 Task: Find a guest house in Cuprija, Serbia, for 3 guests from 6th to 18th September, with 2 bedrooms, 2 bathrooms, priced between ₹6000 and ₹12000, and hosted in English.
Action: Mouse moved to (465, 93)
Screenshot: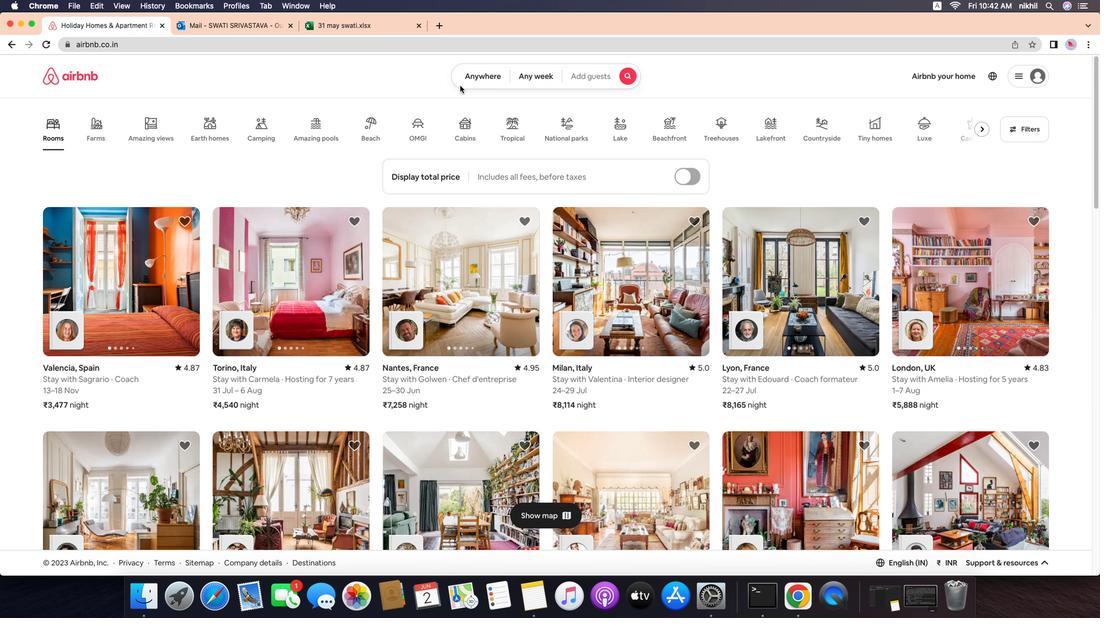 
Action: Mouse pressed left at (465, 93)
Screenshot: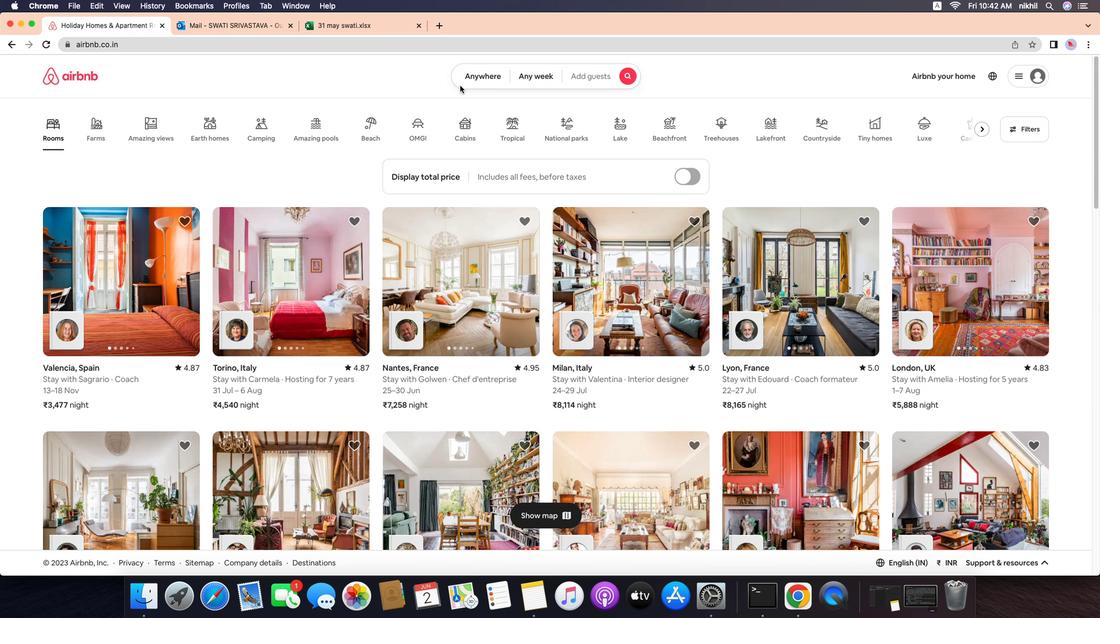 
Action: Mouse moved to (475, 88)
Screenshot: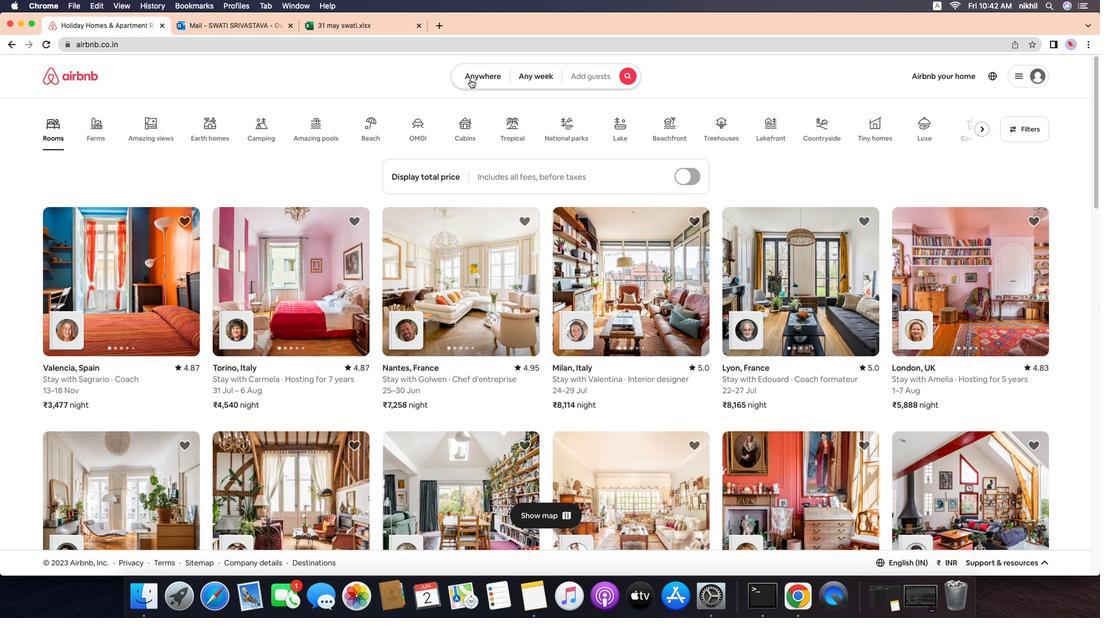 
Action: Mouse pressed left at (475, 88)
Screenshot: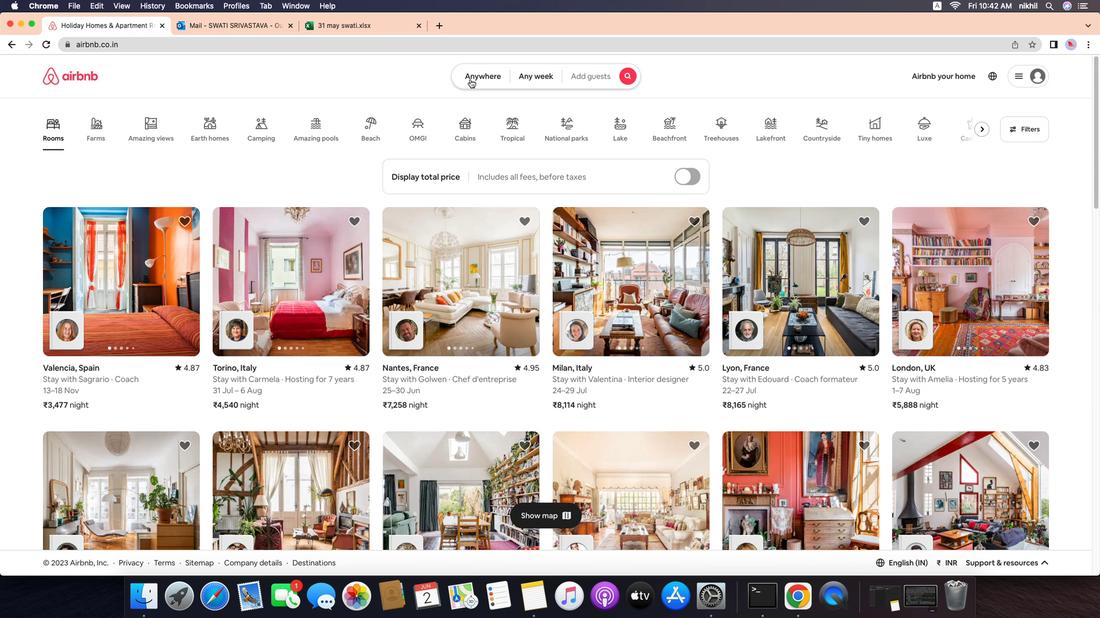 
Action: Mouse moved to (416, 130)
Screenshot: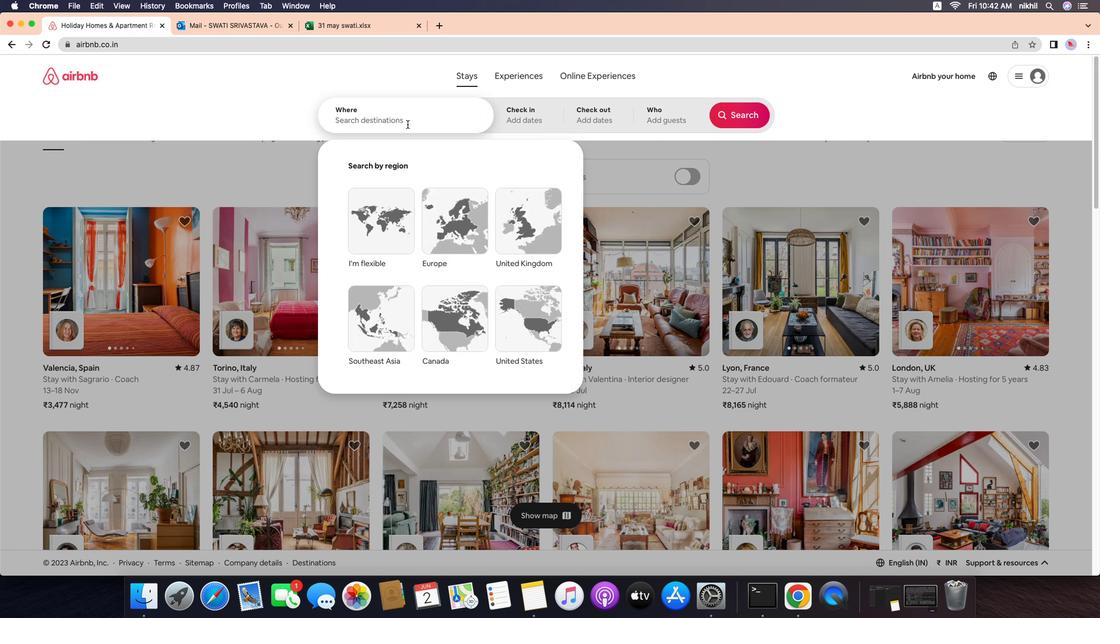 
Action: Mouse pressed left at (416, 130)
Screenshot: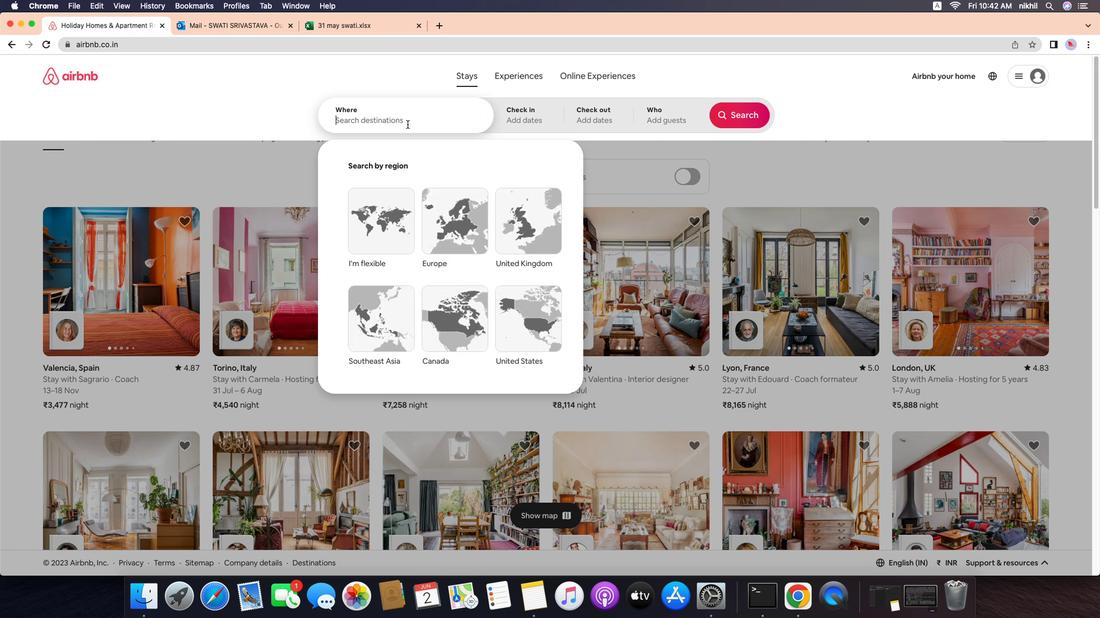 
Action: Mouse moved to (419, 130)
Screenshot: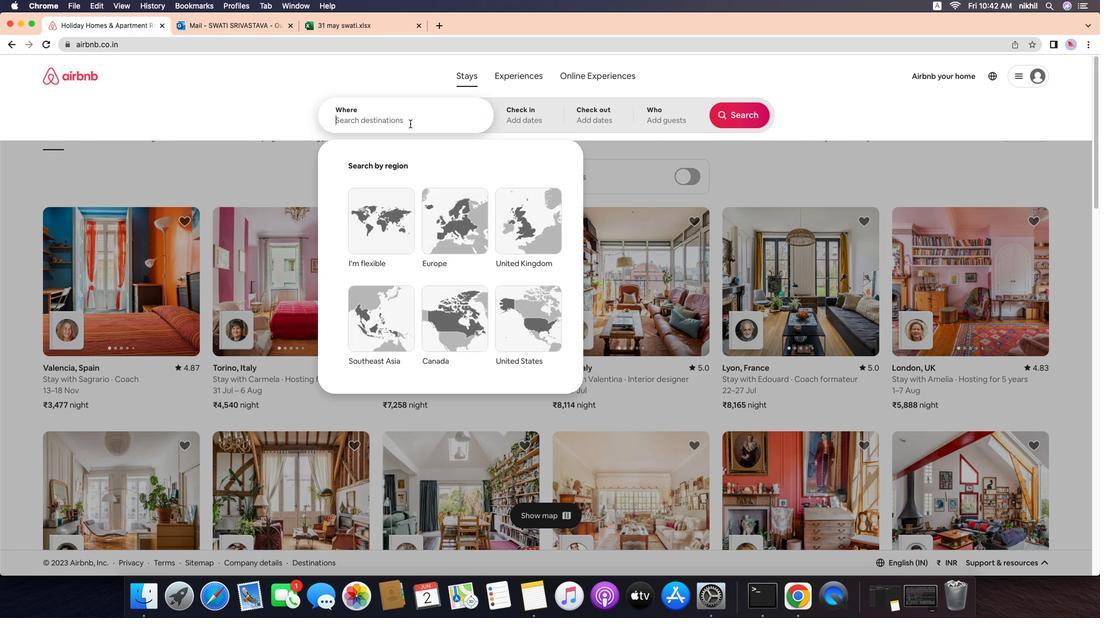 
Action: Key pressed Key.caps_lock'C'Key.caps_lock'u''p''r''i''j''a'','
Screenshot: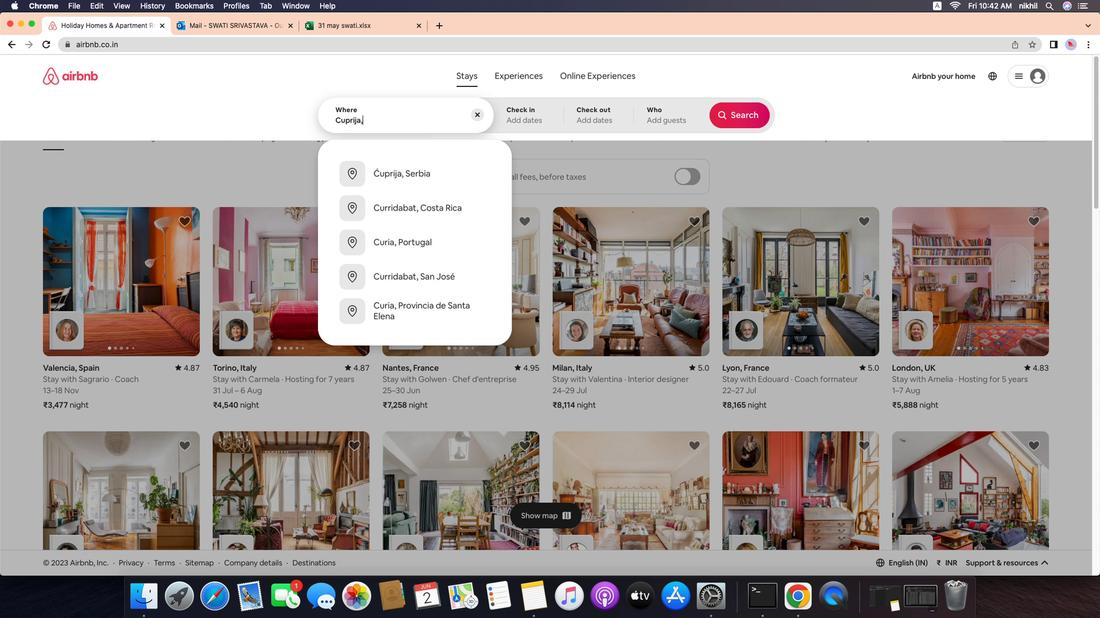 
Action: Mouse moved to (440, 182)
Screenshot: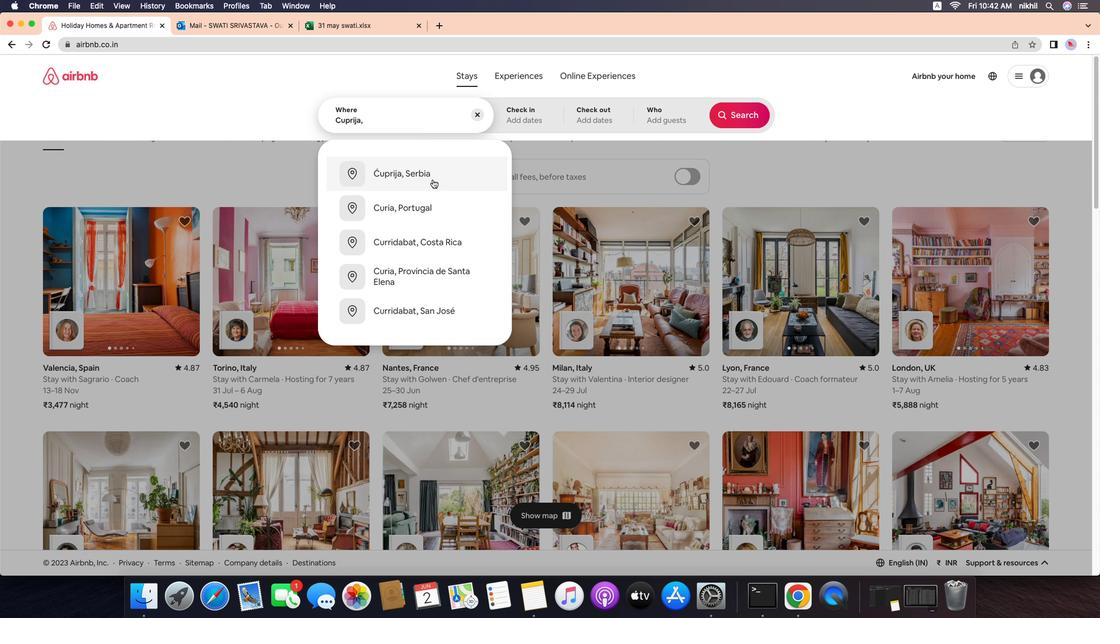 
Action: Mouse pressed left at (440, 182)
Screenshot: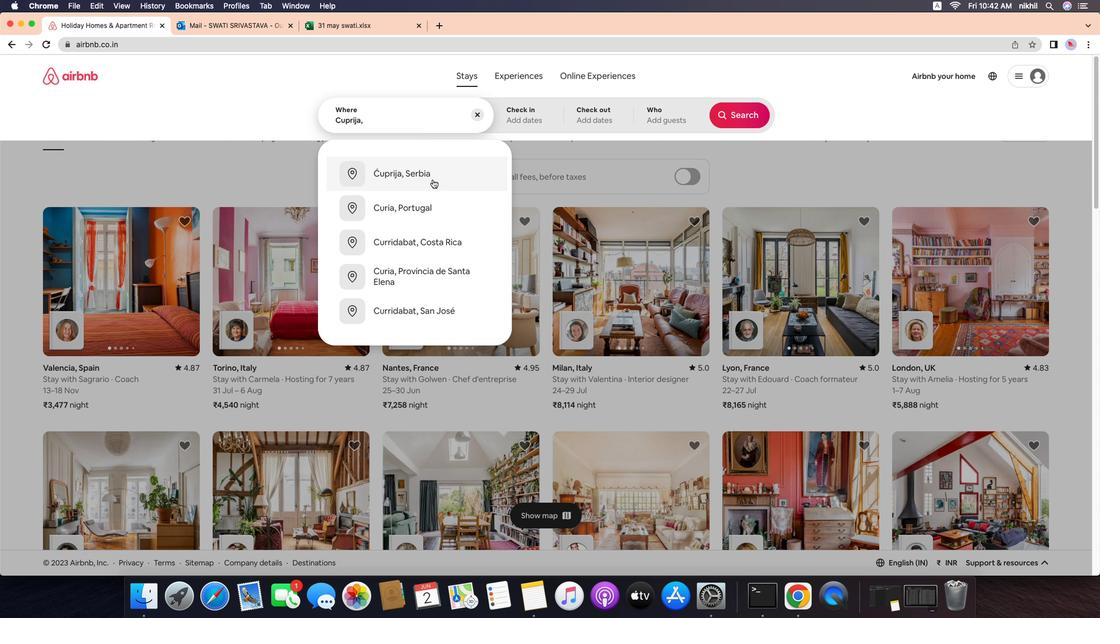
Action: Mouse moved to (724, 206)
Screenshot: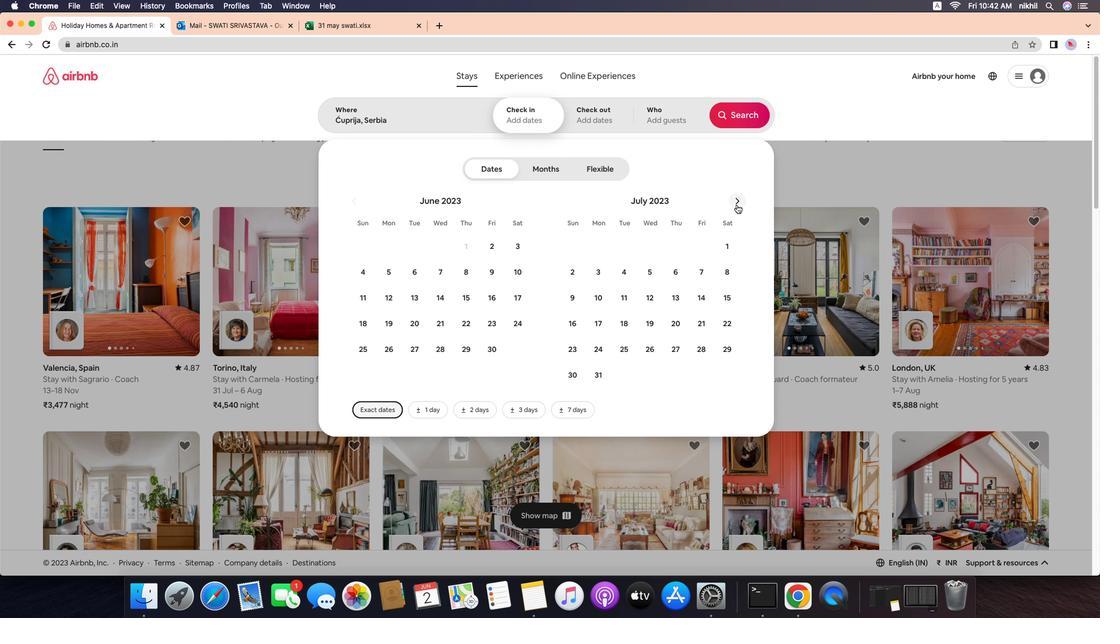 
Action: Mouse pressed left at (724, 206)
Screenshot: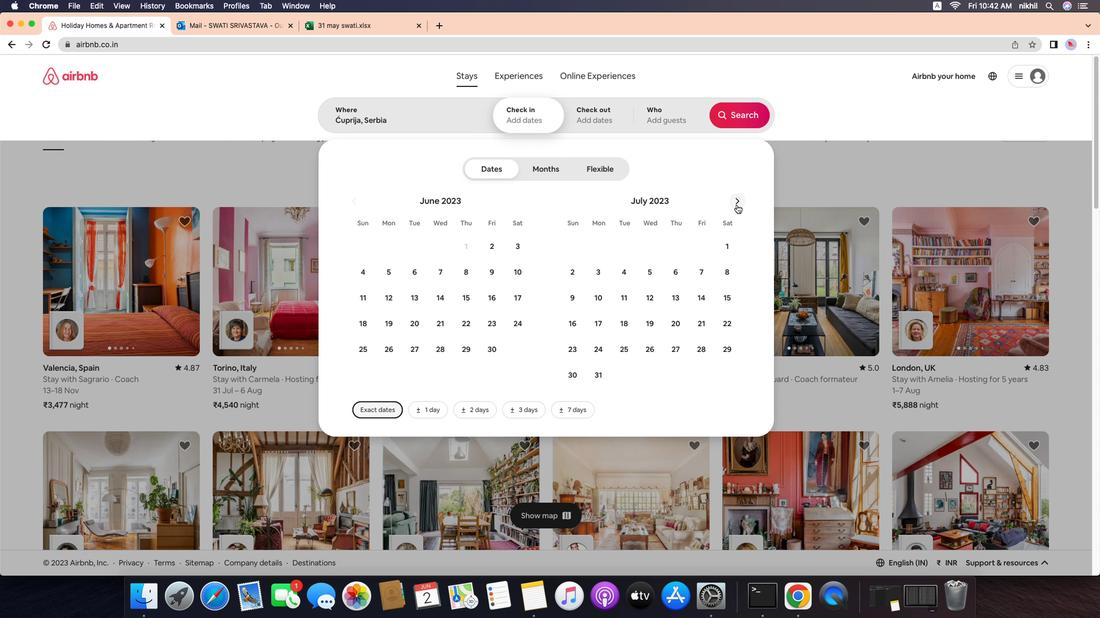 
Action: Mouse pressed left at (724, 206)
Screenshot: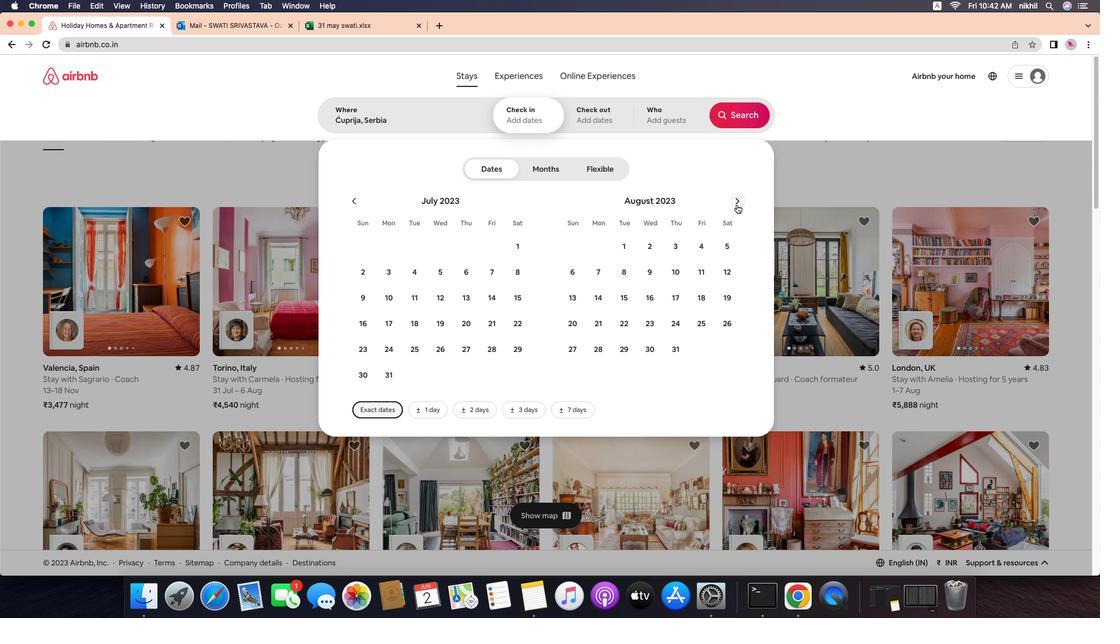 
Action: Mouse moved to (649, 268)
Screenshot: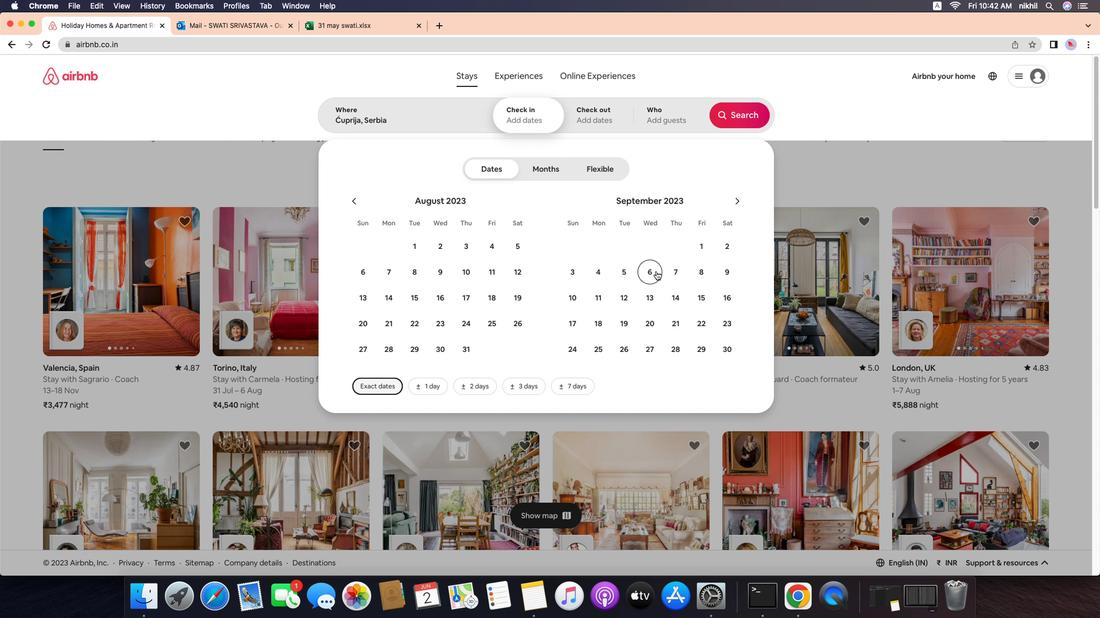 
Action: Mouse pressed left at (649, 268)
Screenshot: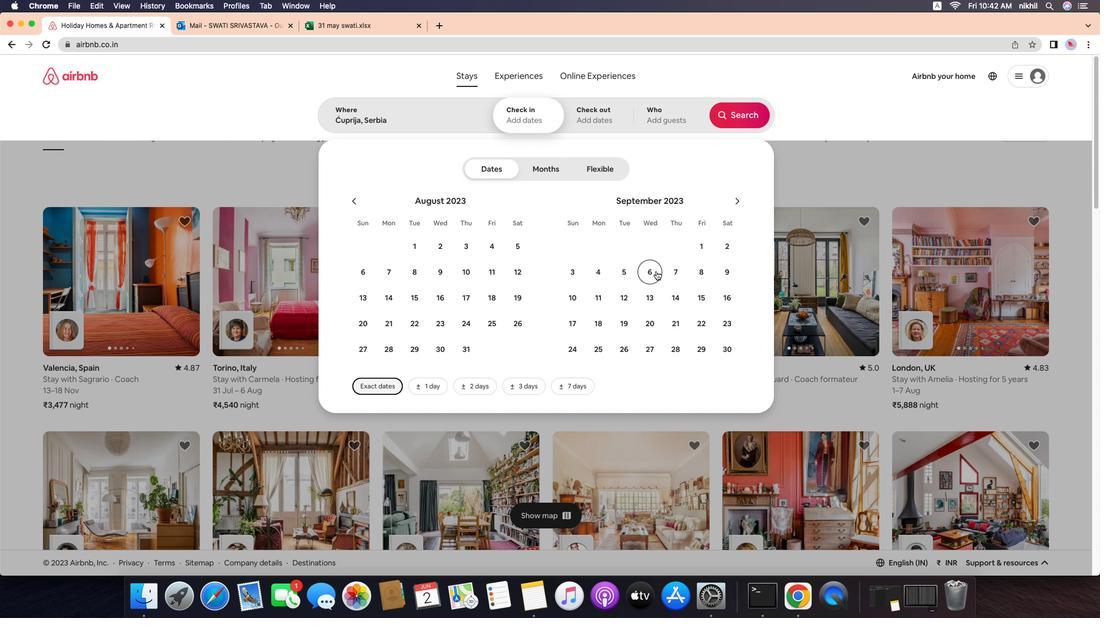 
Action: Mouse moved to (592, 313)
Screenshot: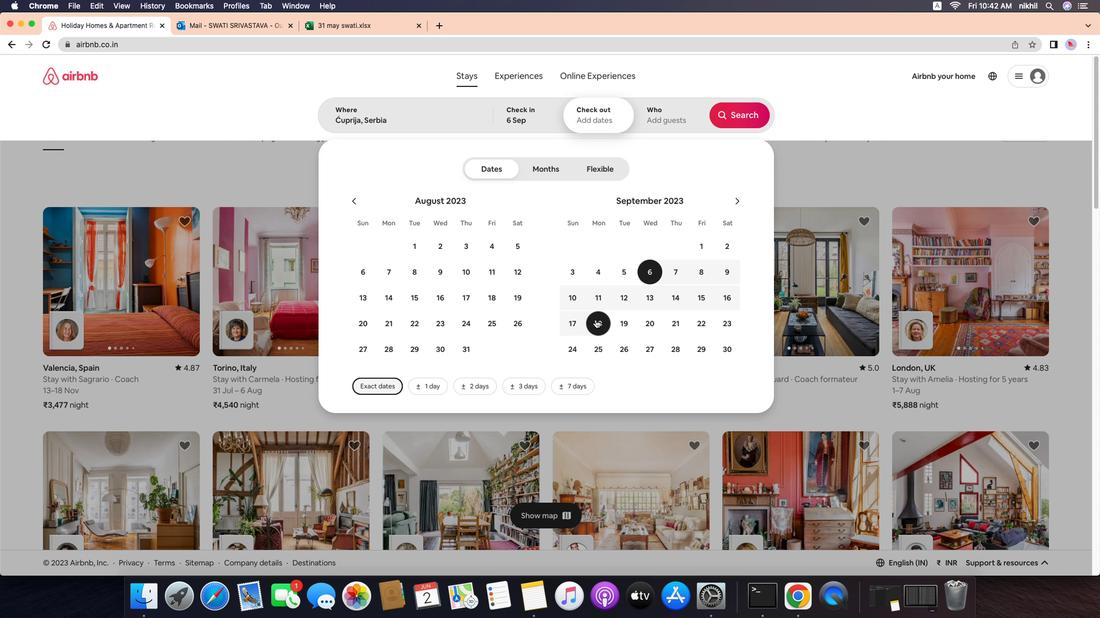 
Action: Mouse pressed left at (592, 313)
Screenshot: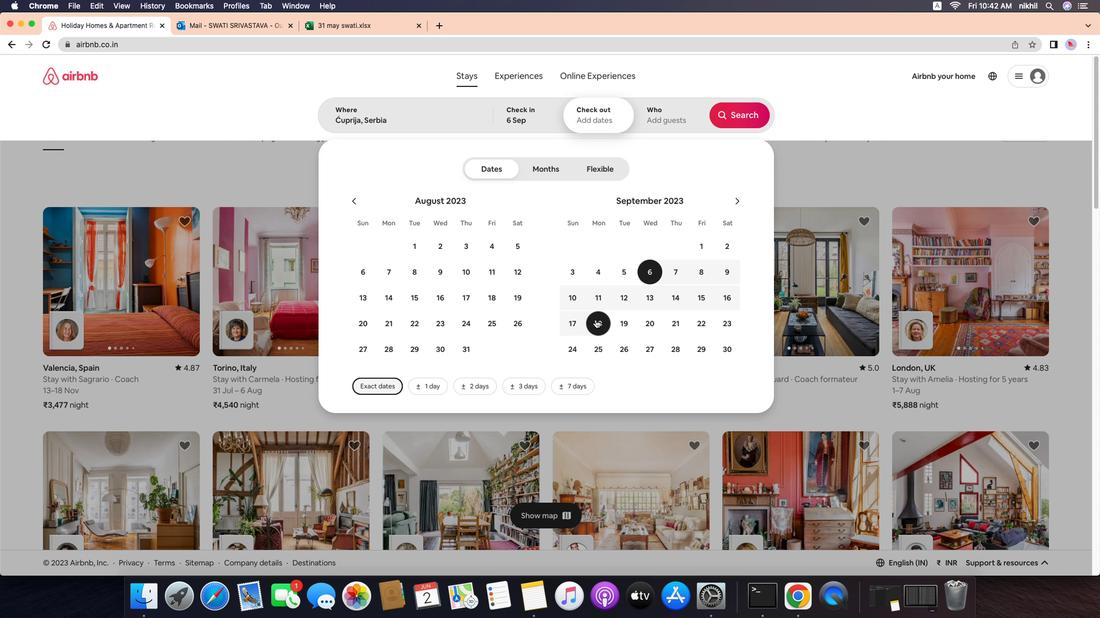 
Action: Mouse moved to (652, 124)
Screenshot: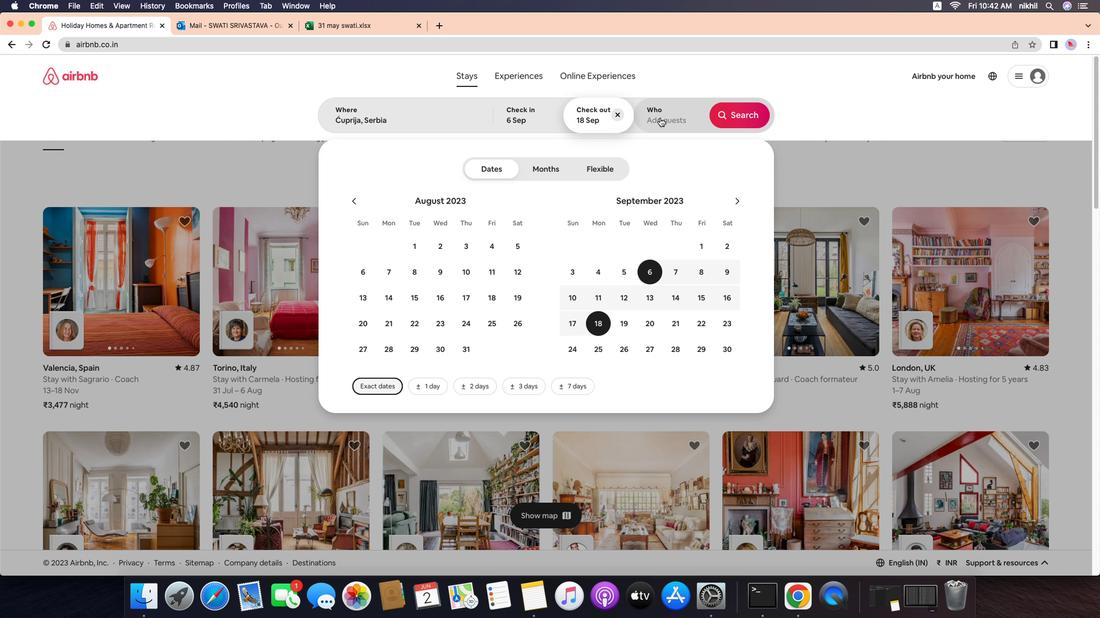 
Action: Mouse pressed left at (652, 124)
Screenshot: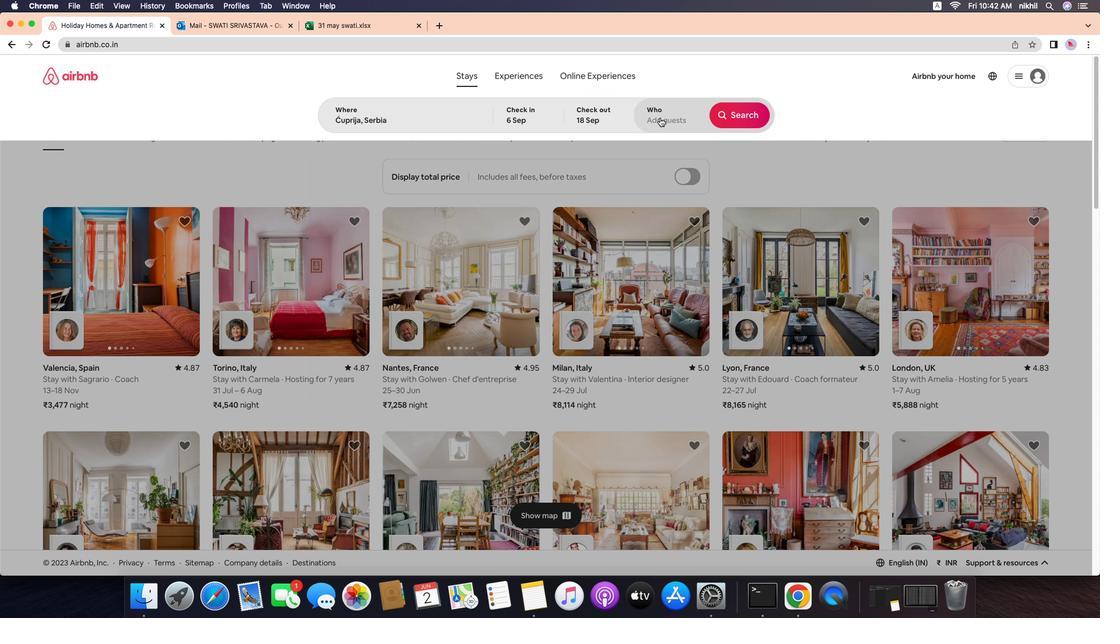 
Action: Mouse moved to (731, 173)
Screenshot: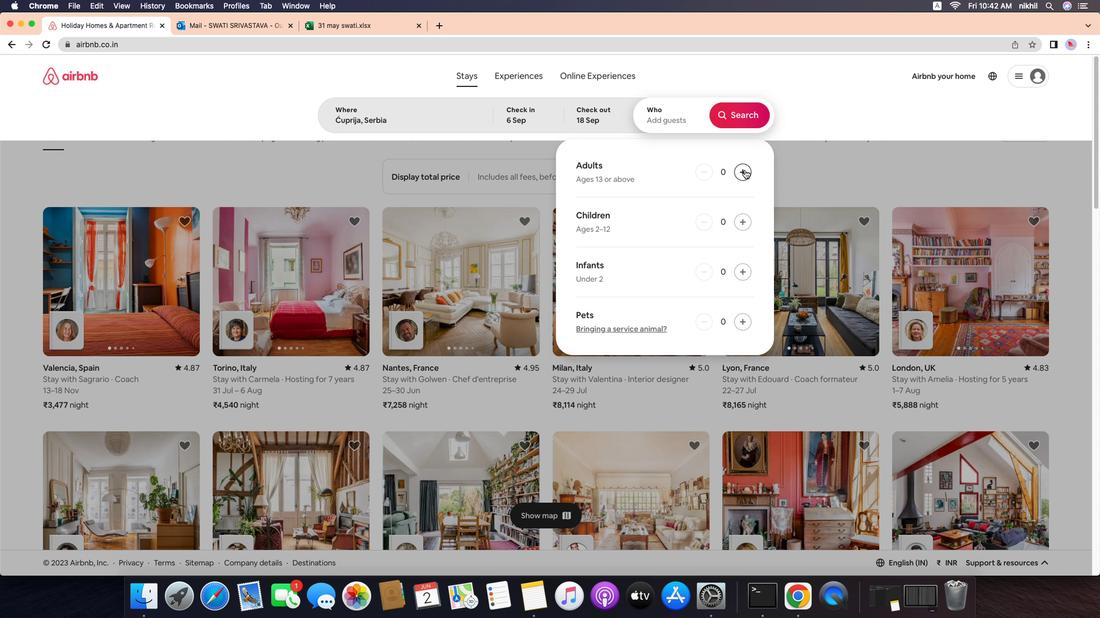 
Action: Mouse pressed left at (731, 173)
Screenshot: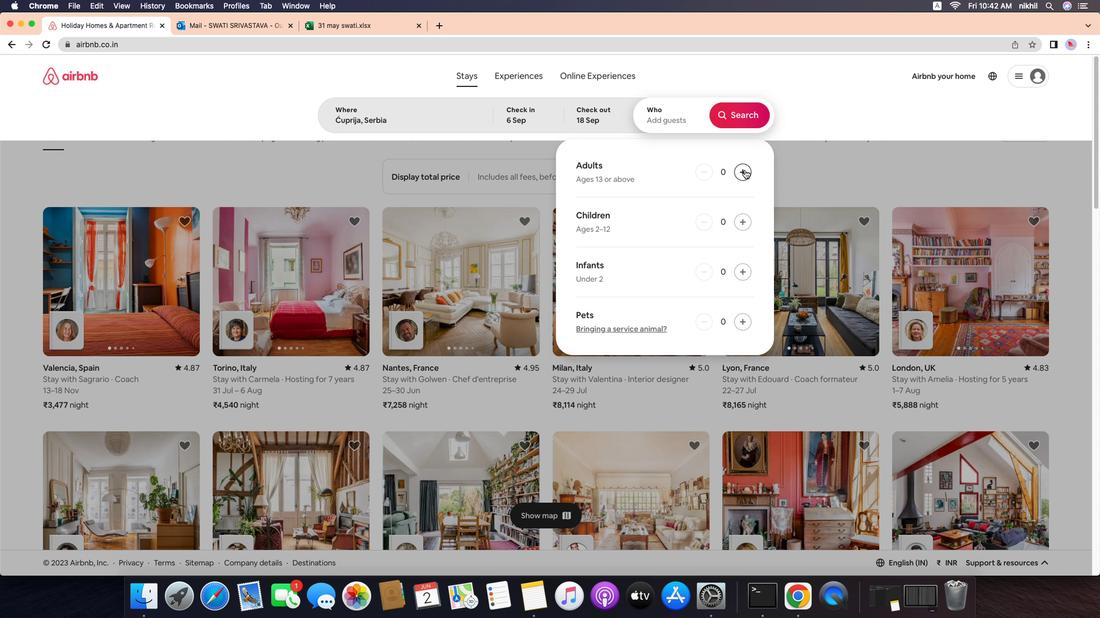 
Action: Mouse pressed left at (731, 173)
Screenshot: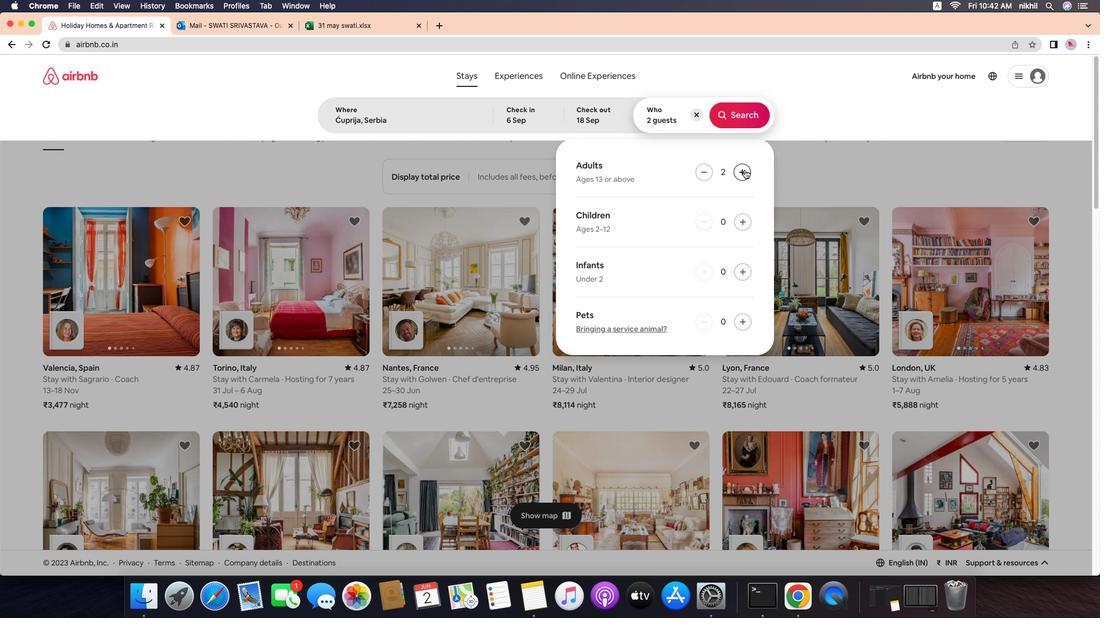 
Action: Mouse pressed left at (731, 173)
Screenshot: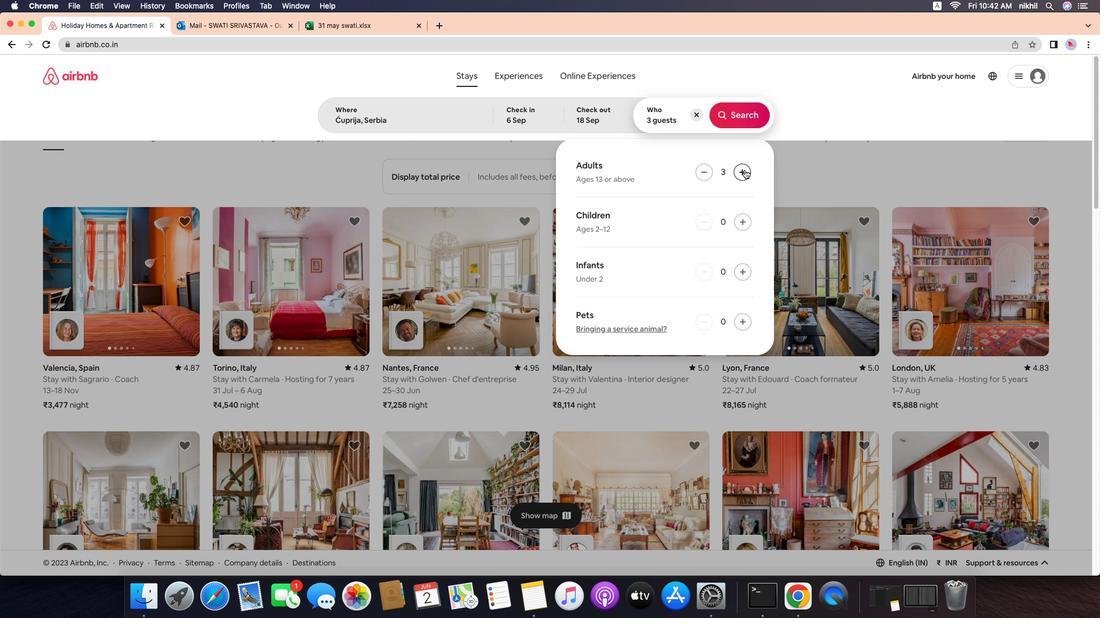 
Action: Mouse moved to (724, 124)
Screenshot: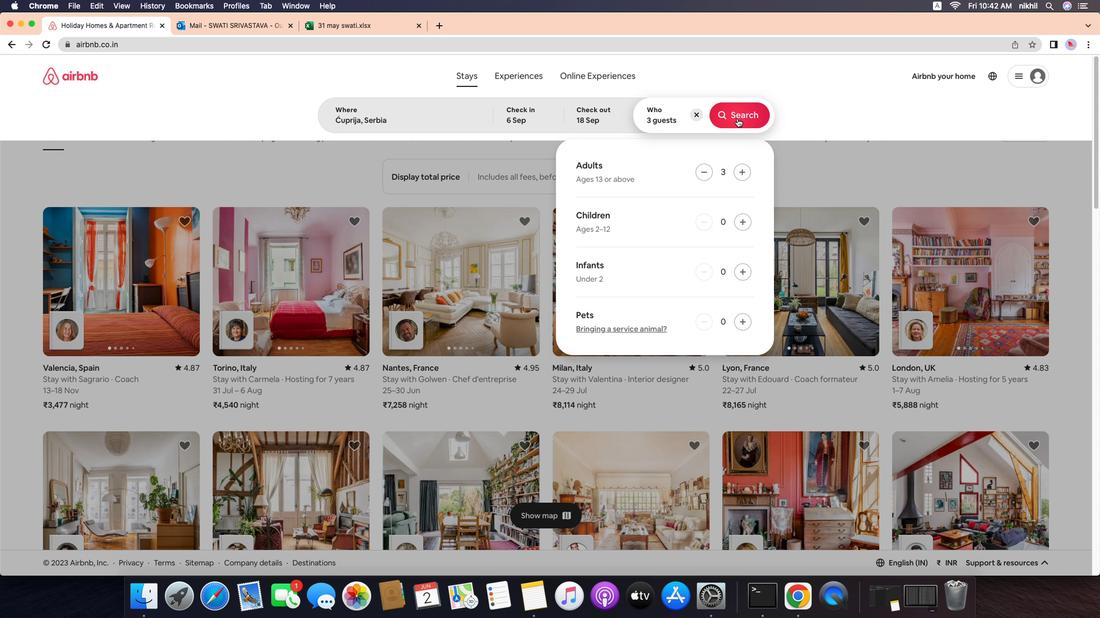 
Action: Mouse pressed left at (724, 124)
Screenshot: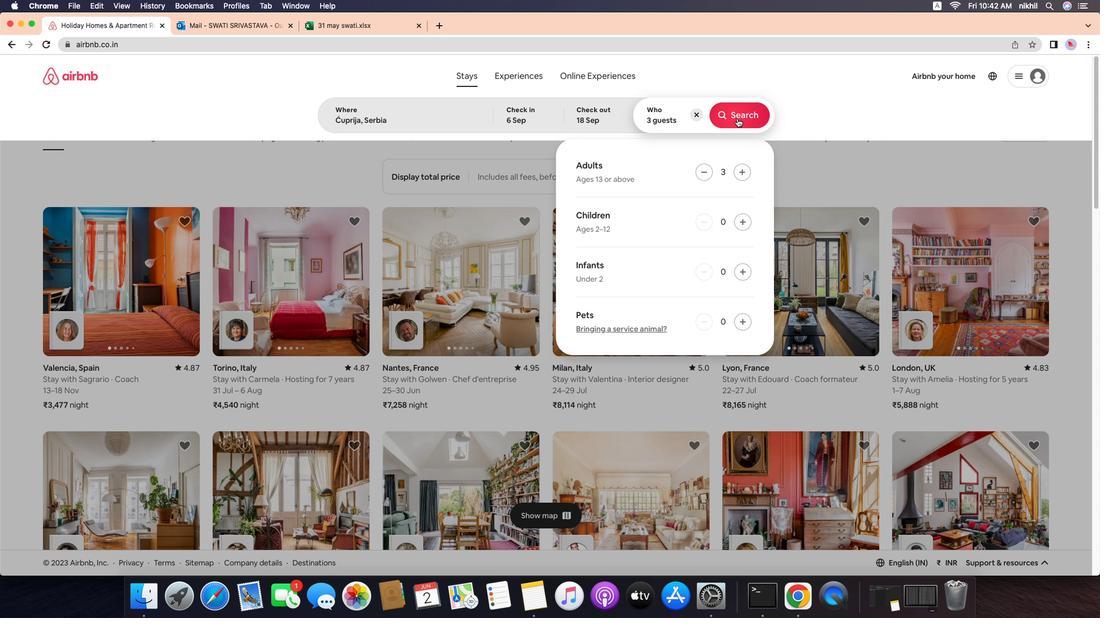 
Action: Mouse moved to (1025, 130)
Screenshot: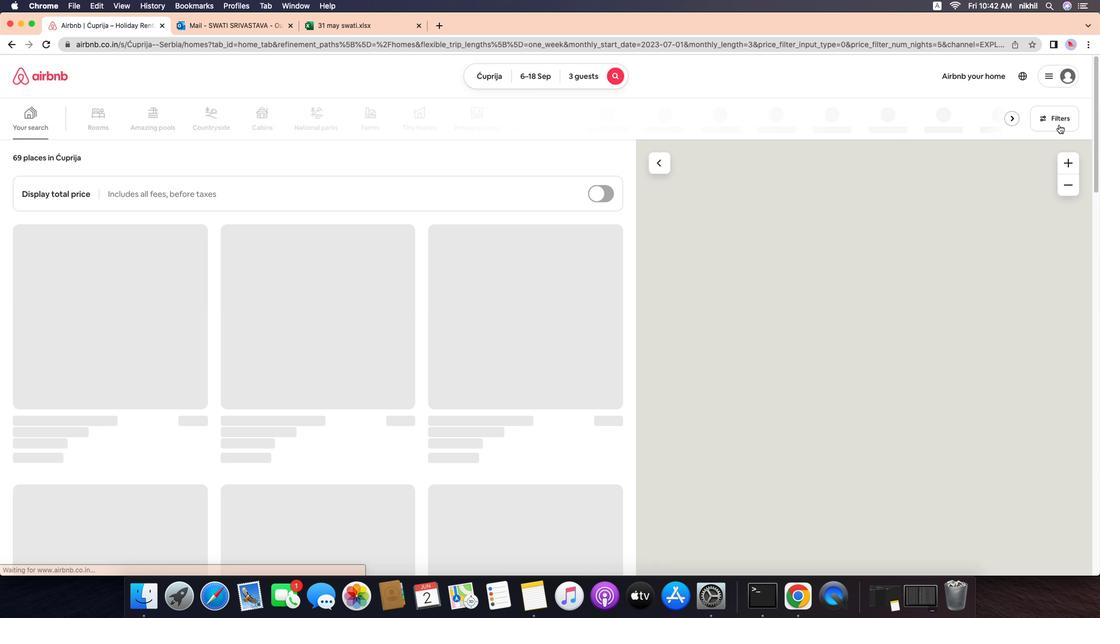 
Action: Mouse pressed left at (1025, 130)
Screenshot: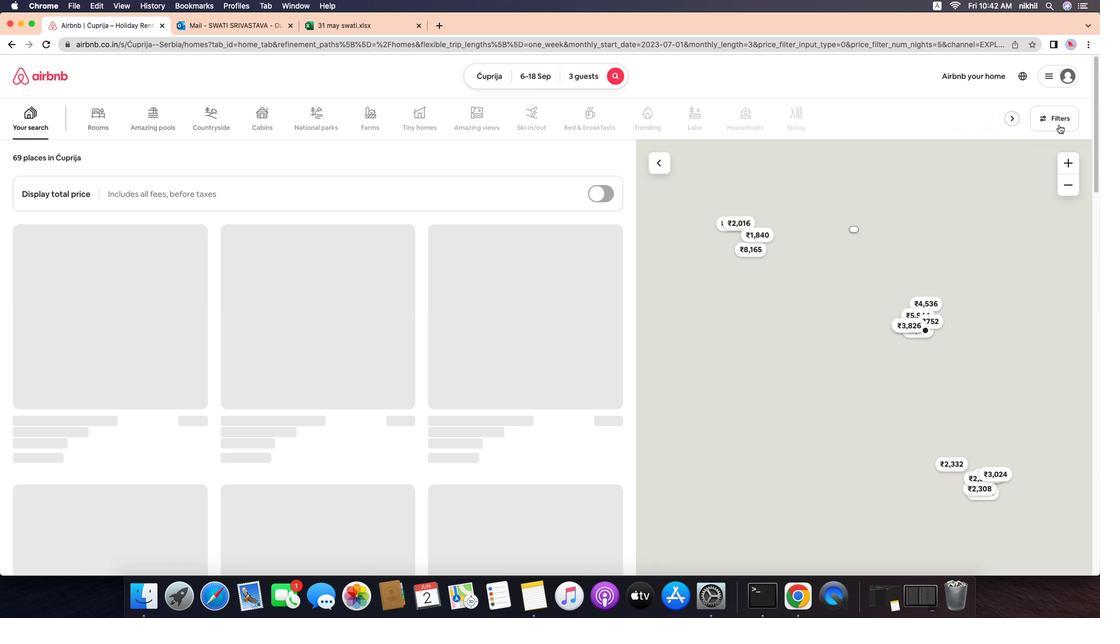 
Action: Mouse moved to (432, 370)
Screenshot: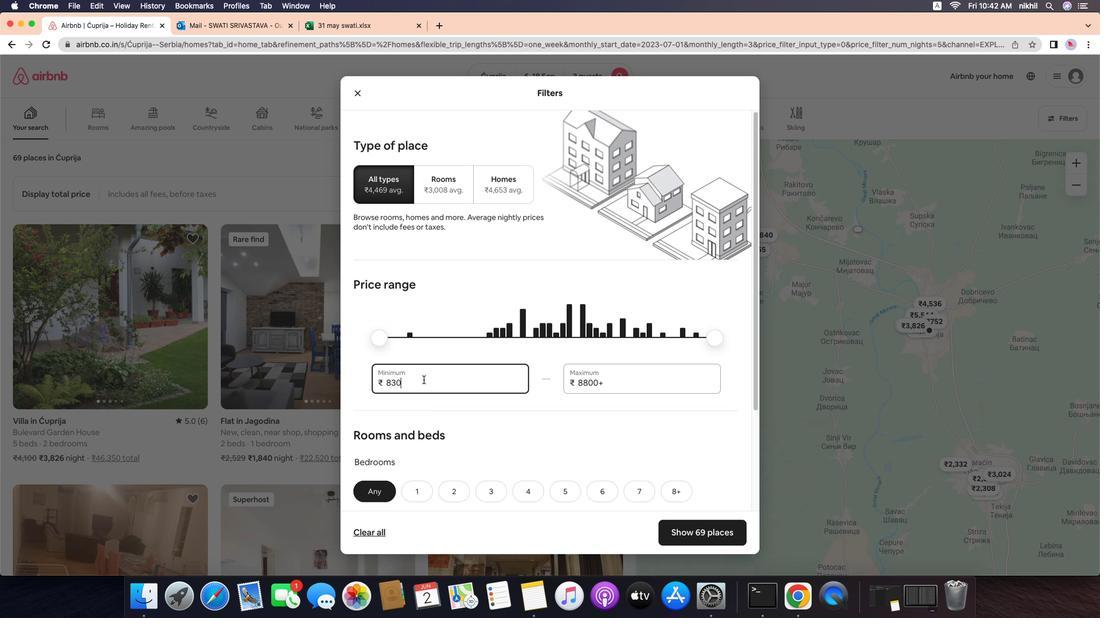 
Action: Mouse pressed left at (432, 370)
Screenshot: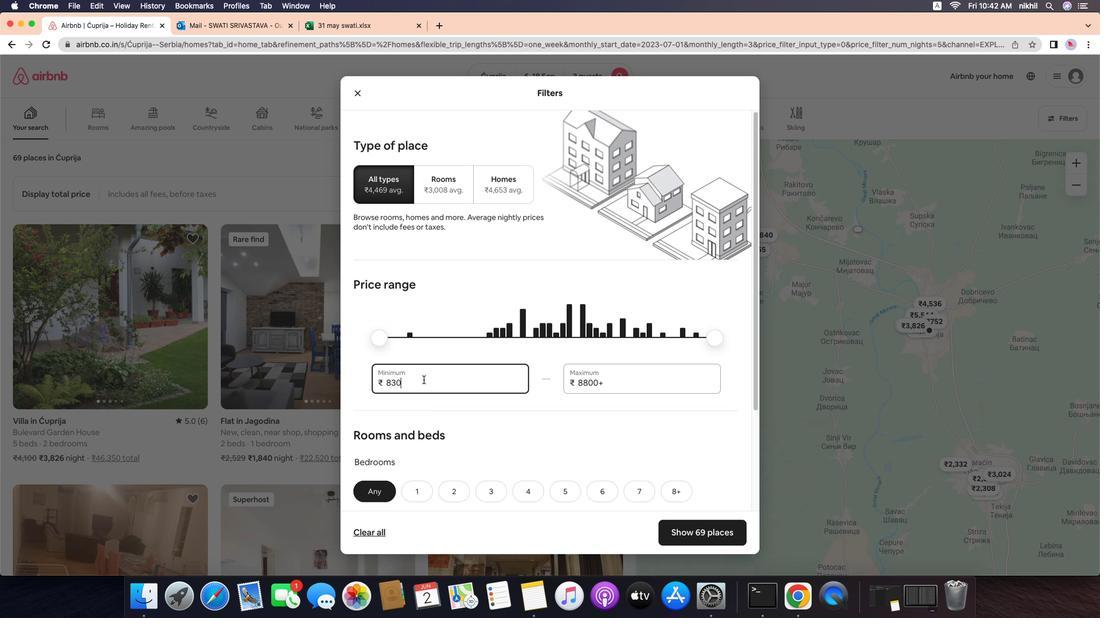 
Action: Key pressed Key.backspaceKey.backspaceKey.backspaceKey.backspace'6''0''0''0'
Screenshot: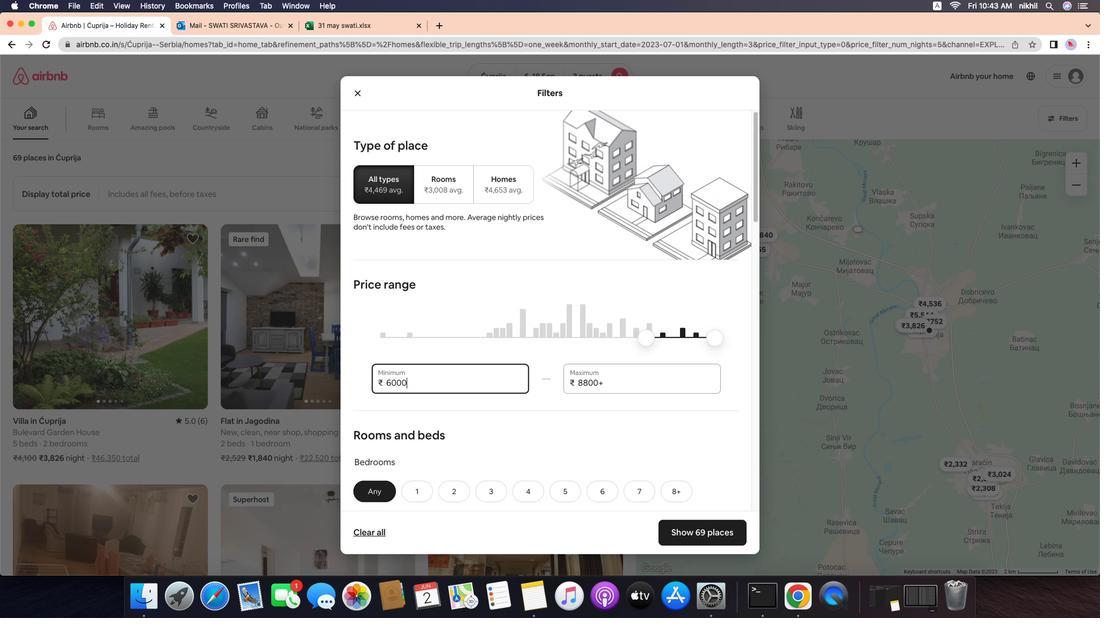 
Action: Mouse moved to (639, 377)
Screenshot: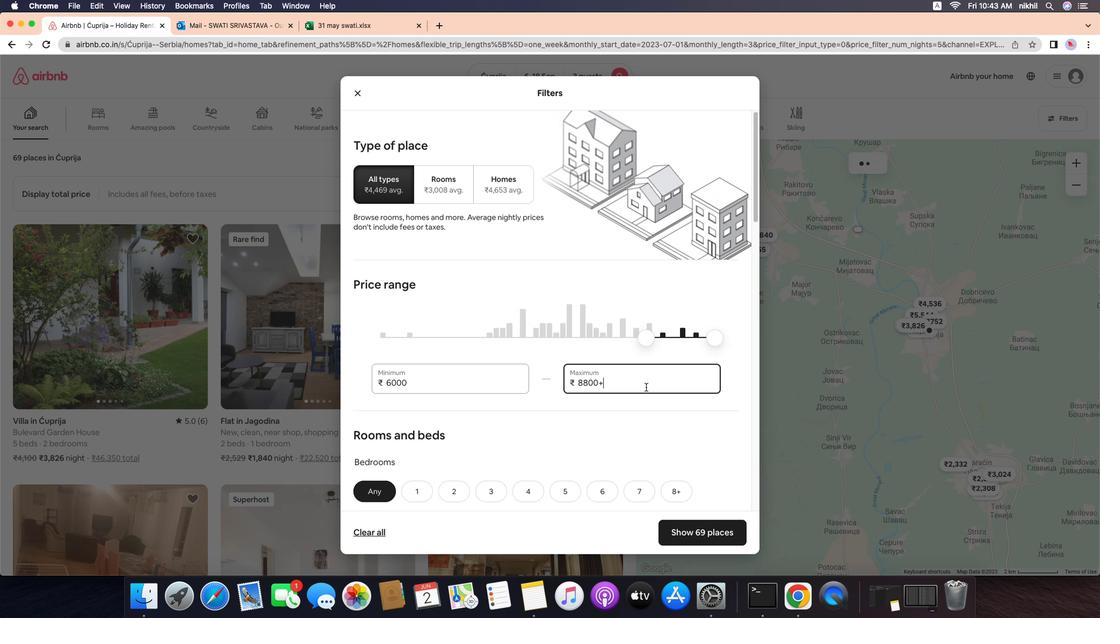 
Action: Mouse pressed left at (639, 377)
Screenshot: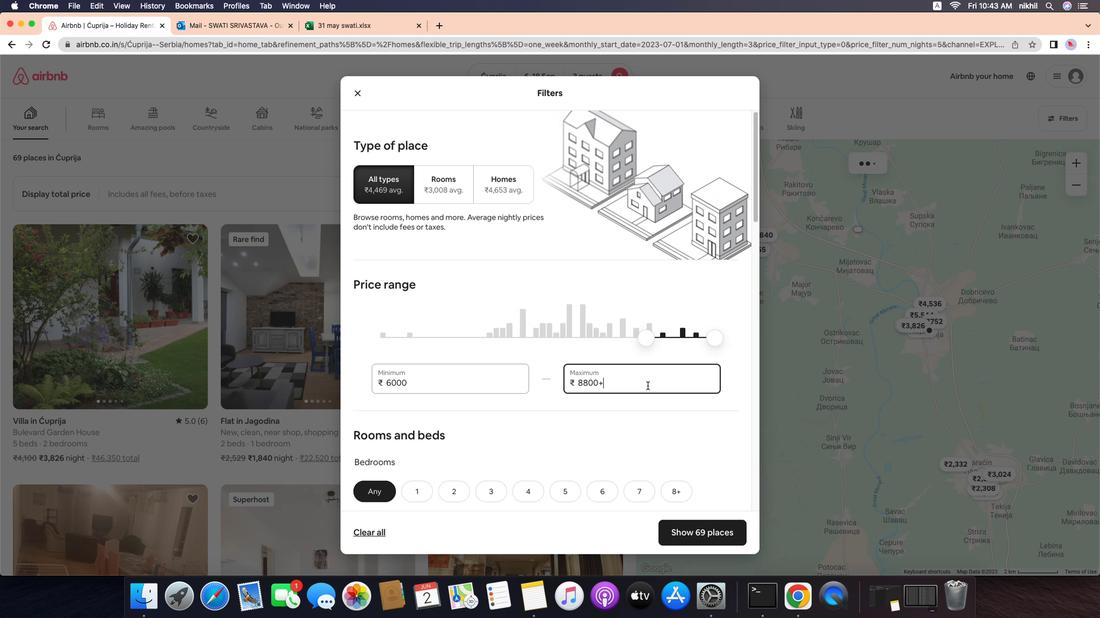 
Action: Mouse moved to (640, 375)
Screenshot: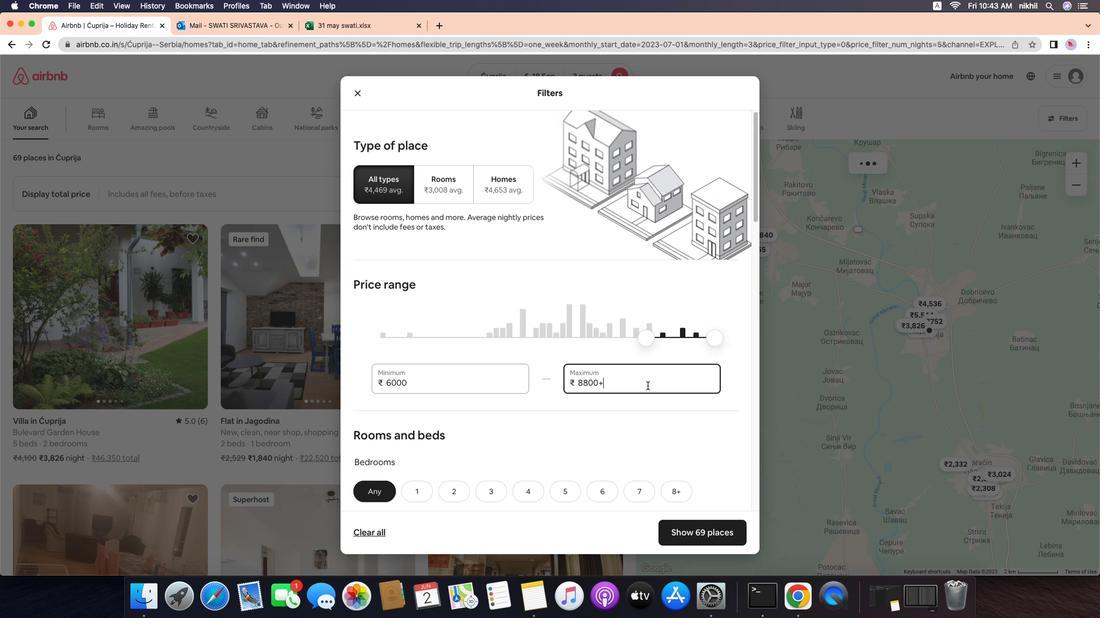 
Action: Key pressed Key.backspaceKey.backspaceKey.backspaceKey.backspaceKey.backspaceKey.backspace'1''2''0''0''0'
Screenshot: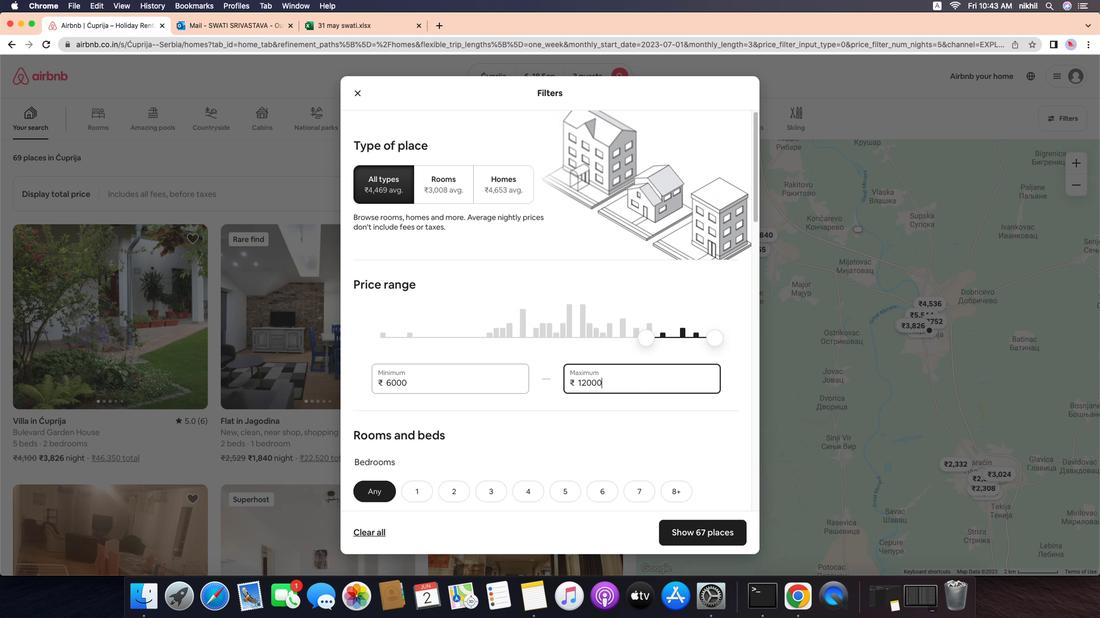 
Action: Mouse moved to (531, 384)
Screenshot: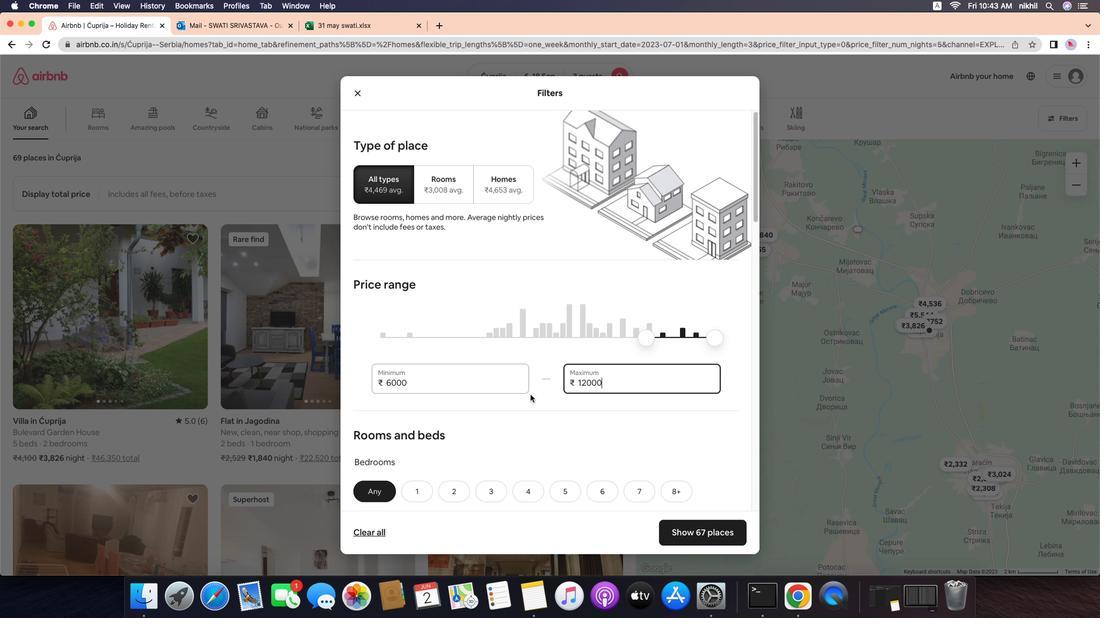 
Action: Mouse scrolled (531, 384) with delta (35, 13)
Screenshot: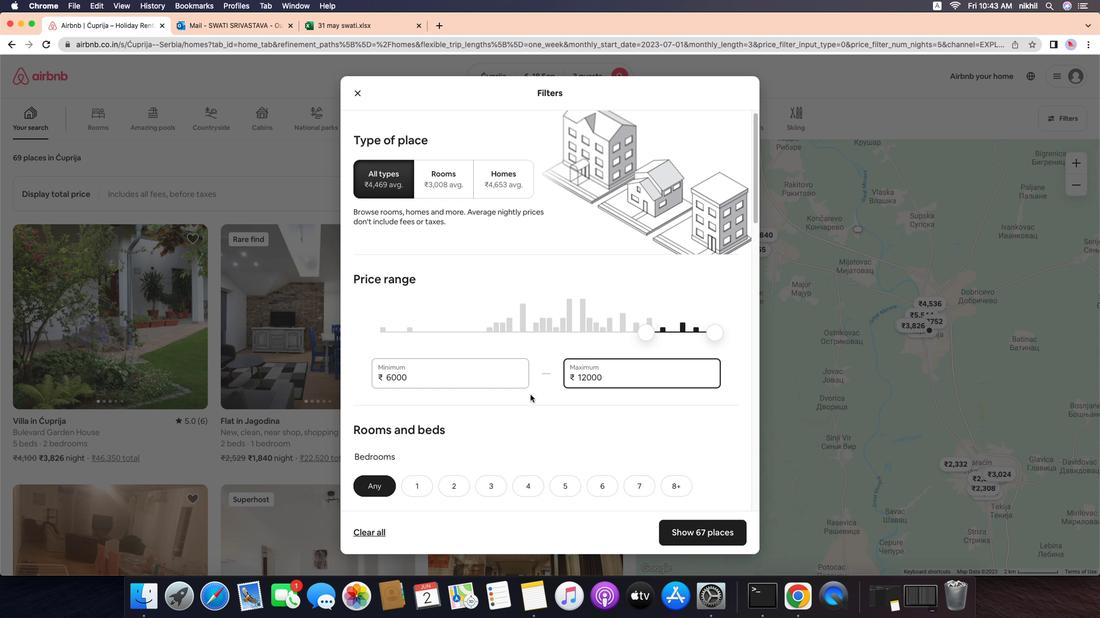 
Action: Mouse scrolled (531, 384) with delta (35, 13)
Screenshot: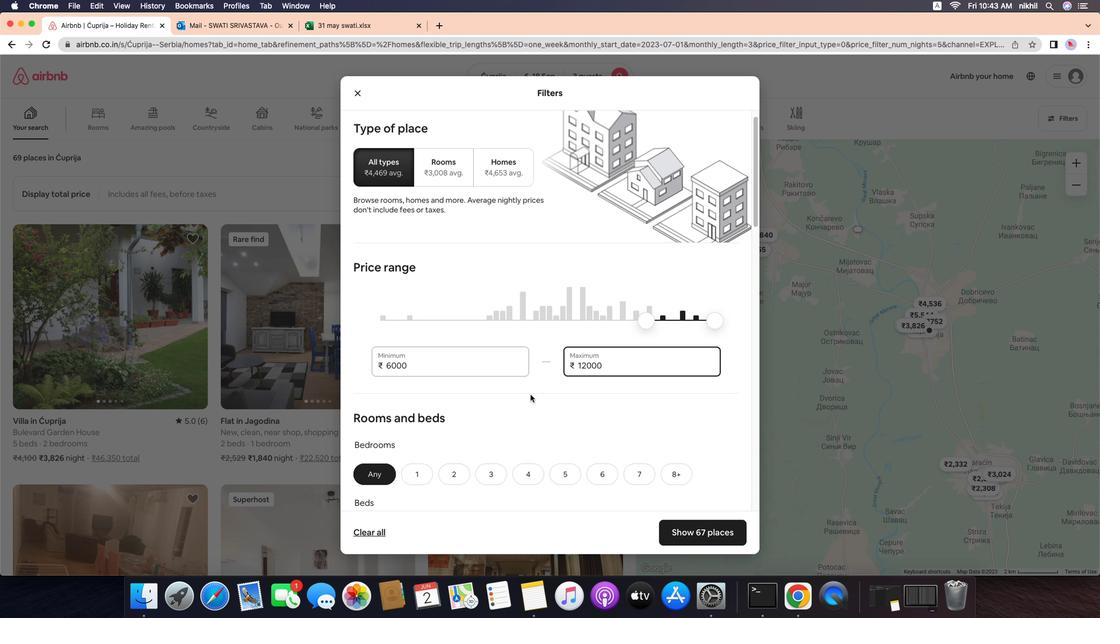 
Action: Mouse scrolled (531, 384) with delta (35, 12)
Screenshot: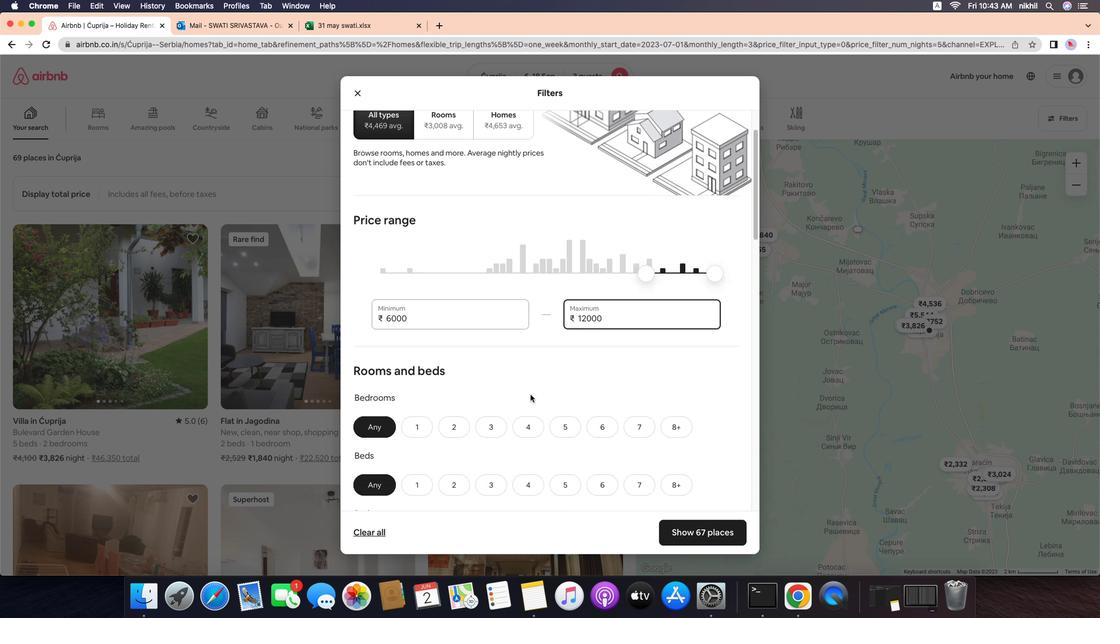 
Action: Mouse scrolled (531, 384) with delta (35, 13)
Screenshot: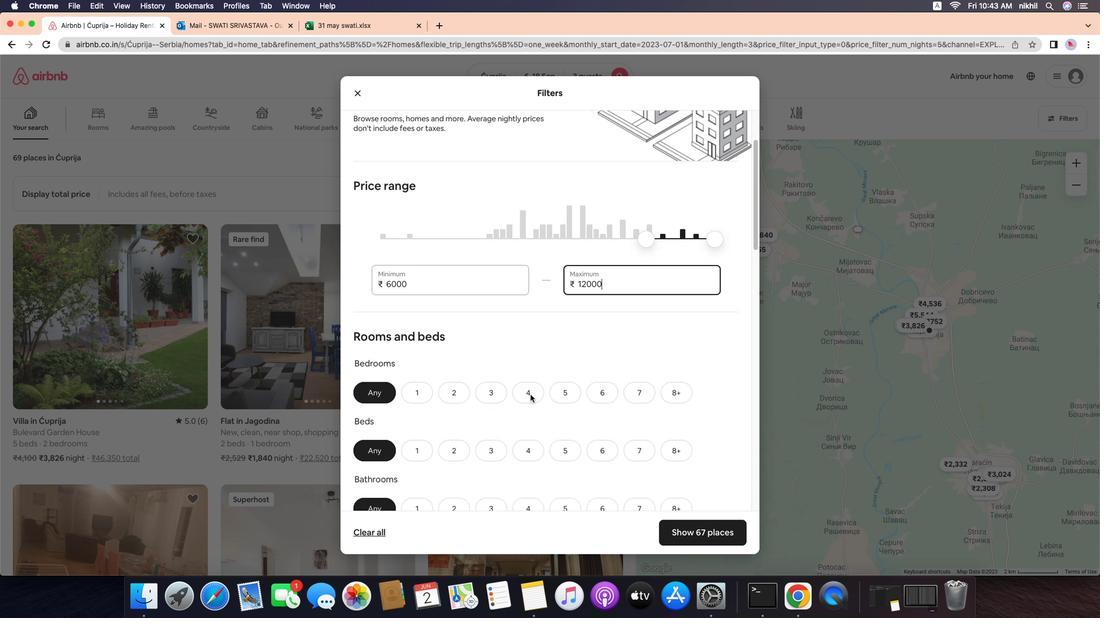 
Action: Mouse scrolled (531, 384) with delta (35, 13)
Screenshot: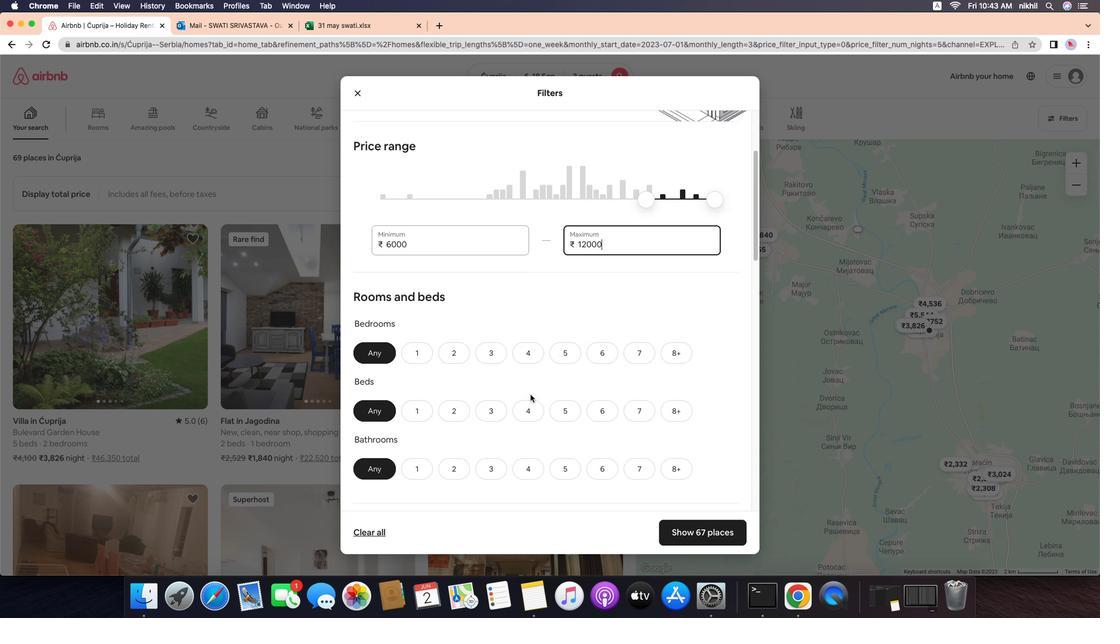 
Action: Mouse scrolled (531, 384) with delta (35, 12)
Screenshot: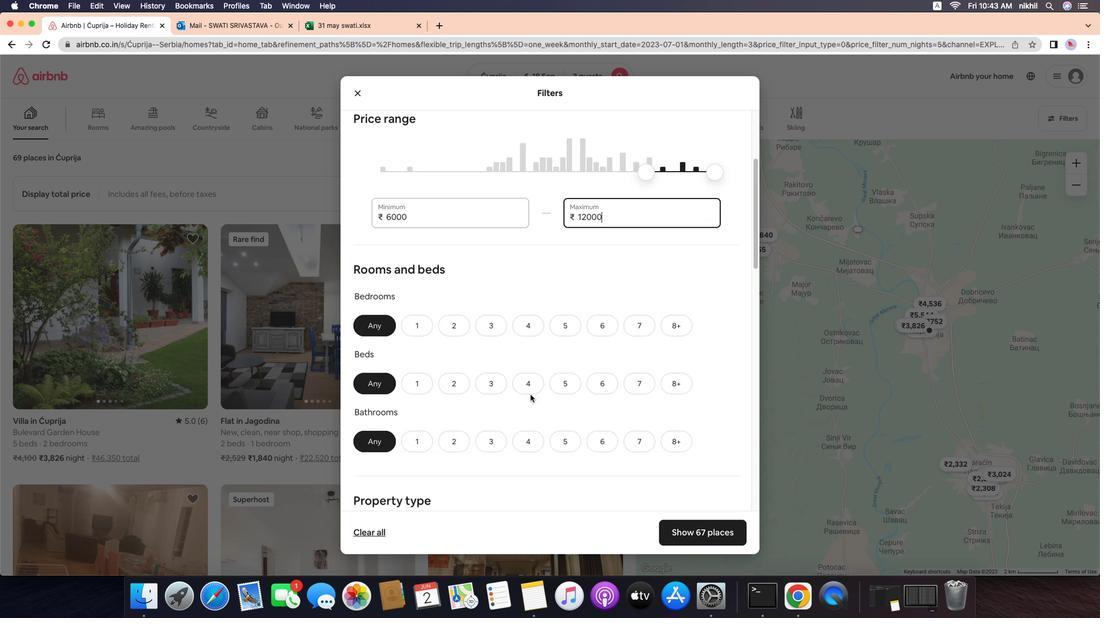 
Action: Mouse moved to (458, 294)
Screenshot: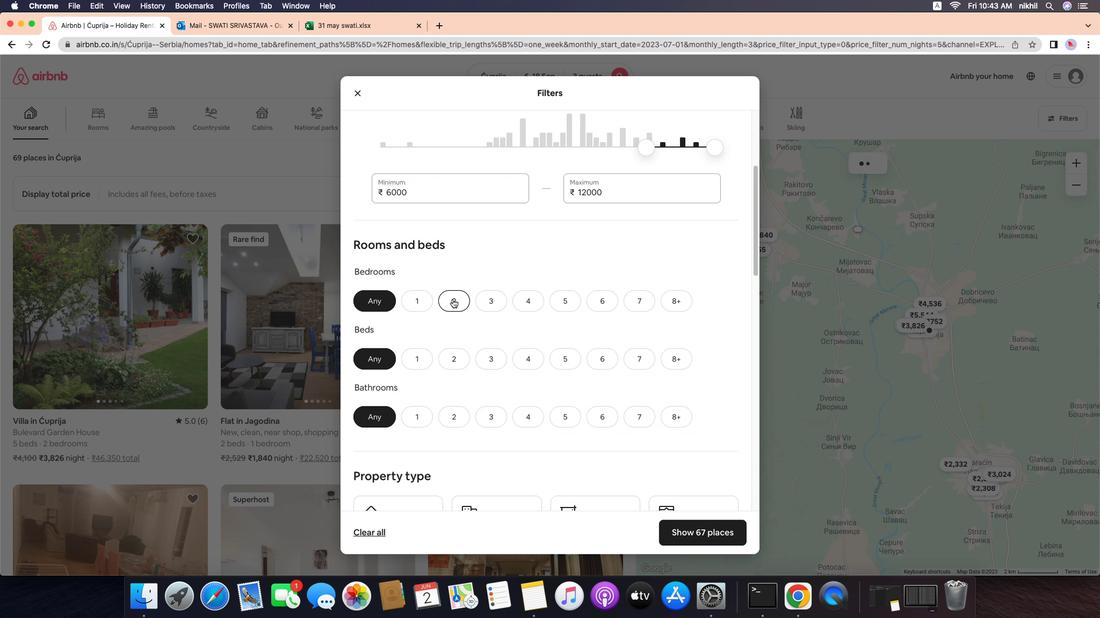 
Action: Mouse pressed left at (458, 294)
Screenshot: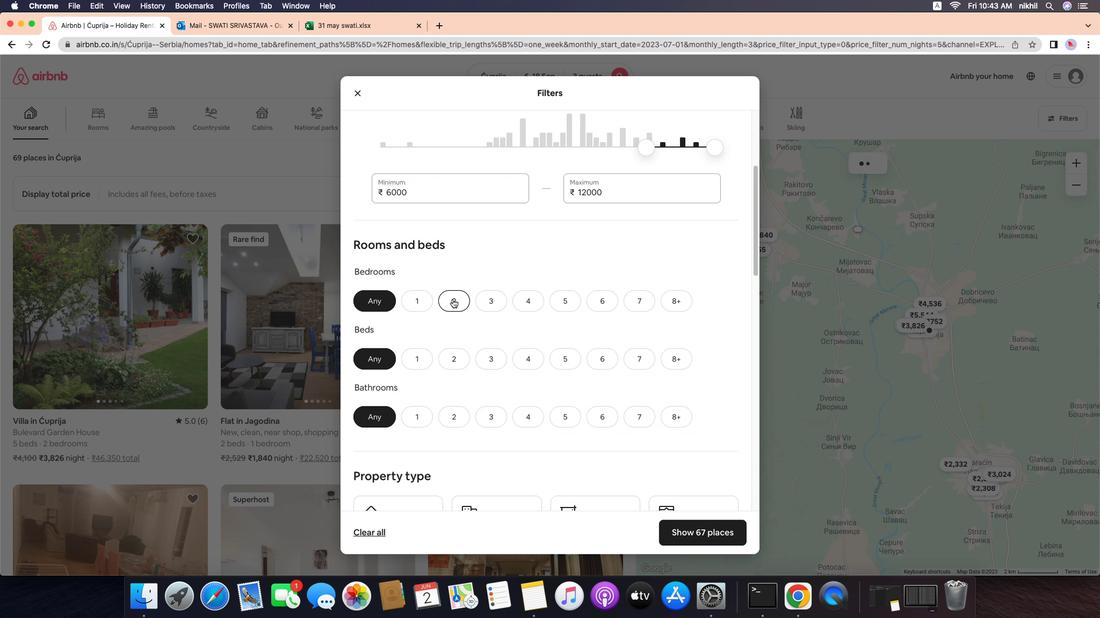 
Action: Mouse moved to (458, 354)
Screenshot: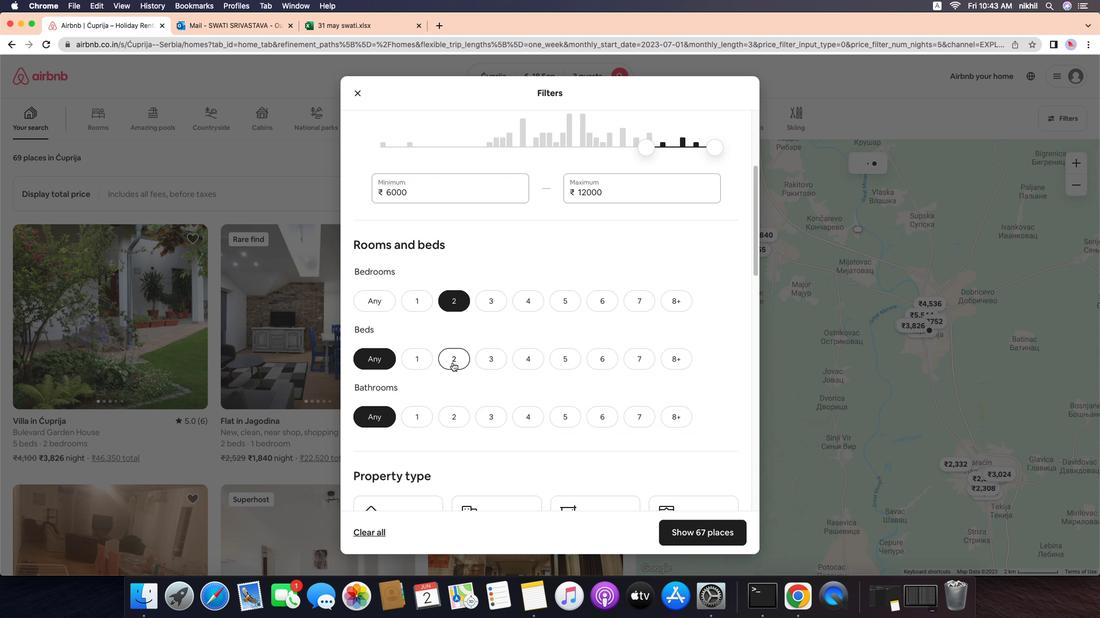 
Action: Mouse pressed left at (458, 354)
Screenshot: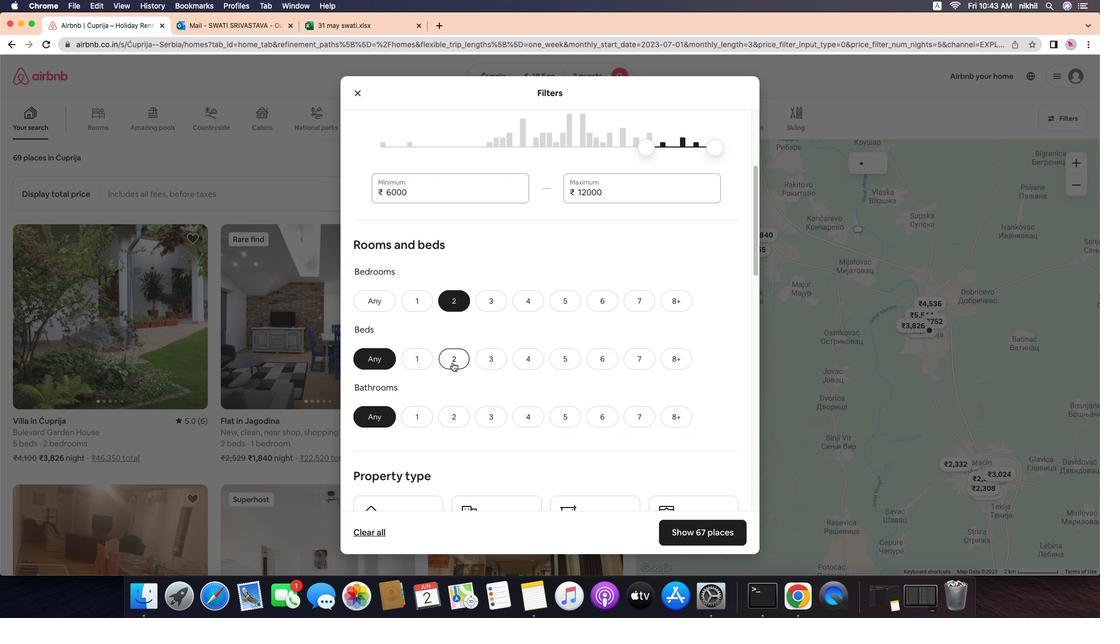 
Action: Mouse moved to (463, 407)
Screenshot: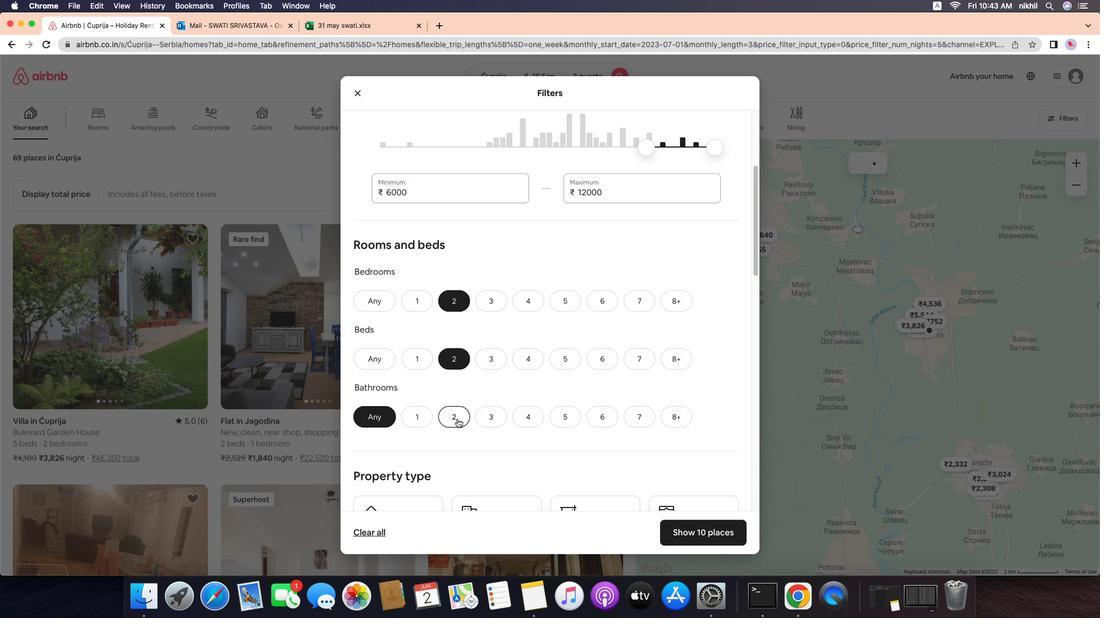 
Action: Mouse pressed left at (463, 407)
Screenshot: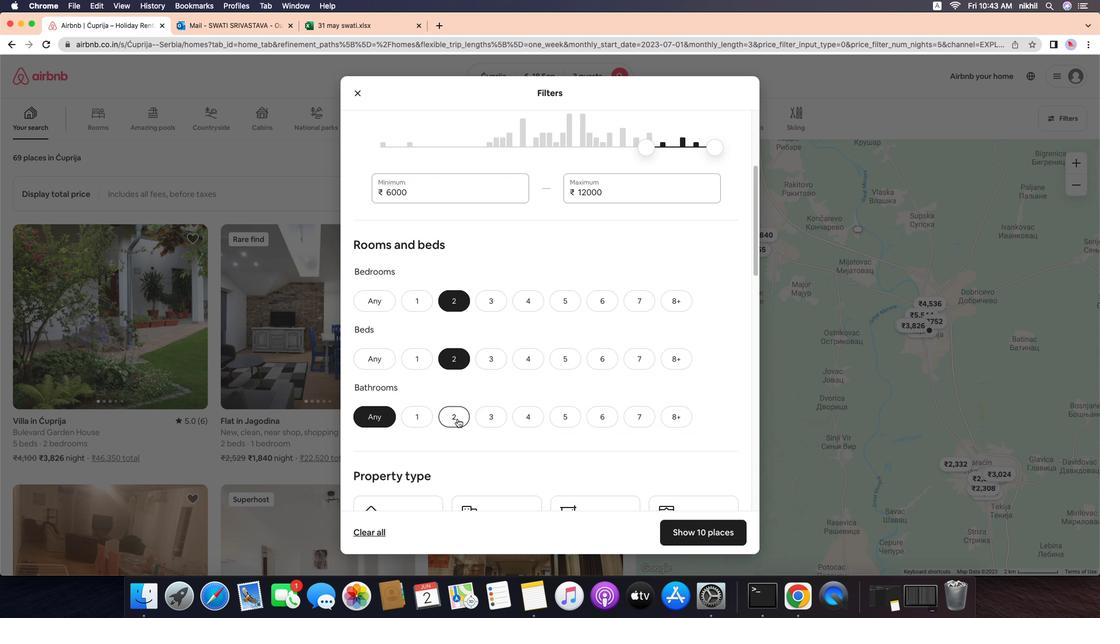 
Action: Mouse moved to (496, 387)
Screenshot: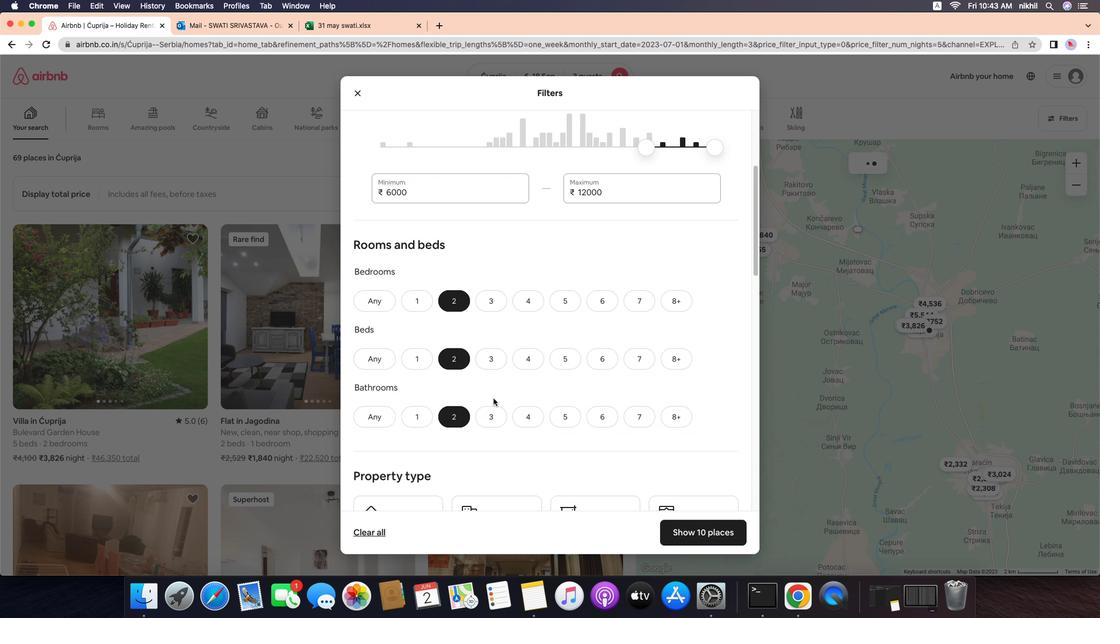 
Action: Mouse scrolled (496, 387) with delta (35, 13)
Screenshot: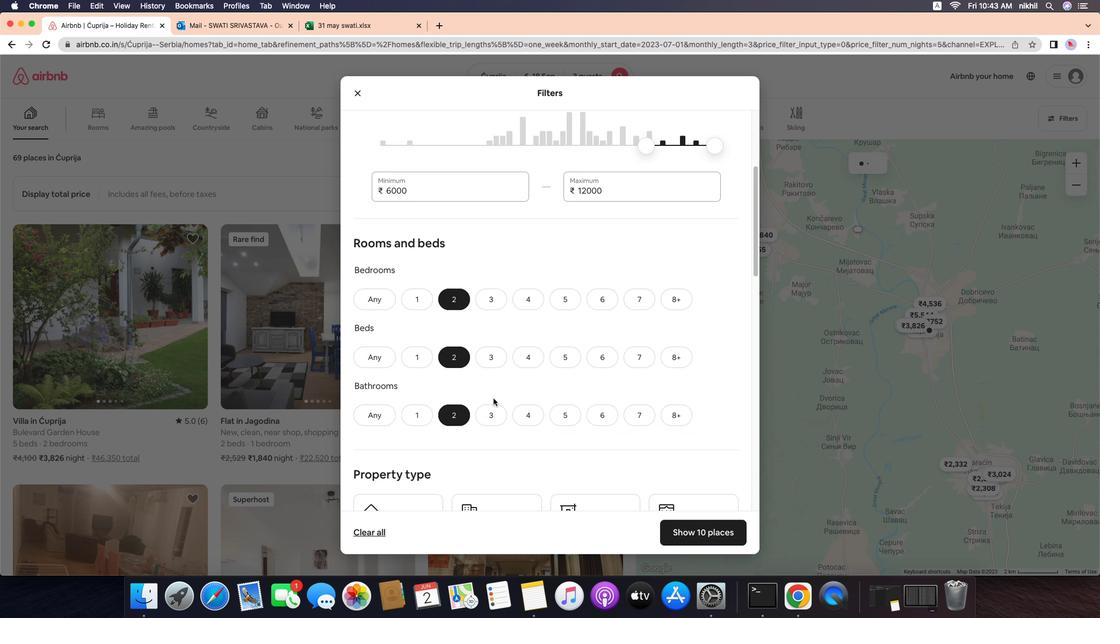 
Action: Mouse scrolled (496, 387) with delta (35, 13)
Screenshot: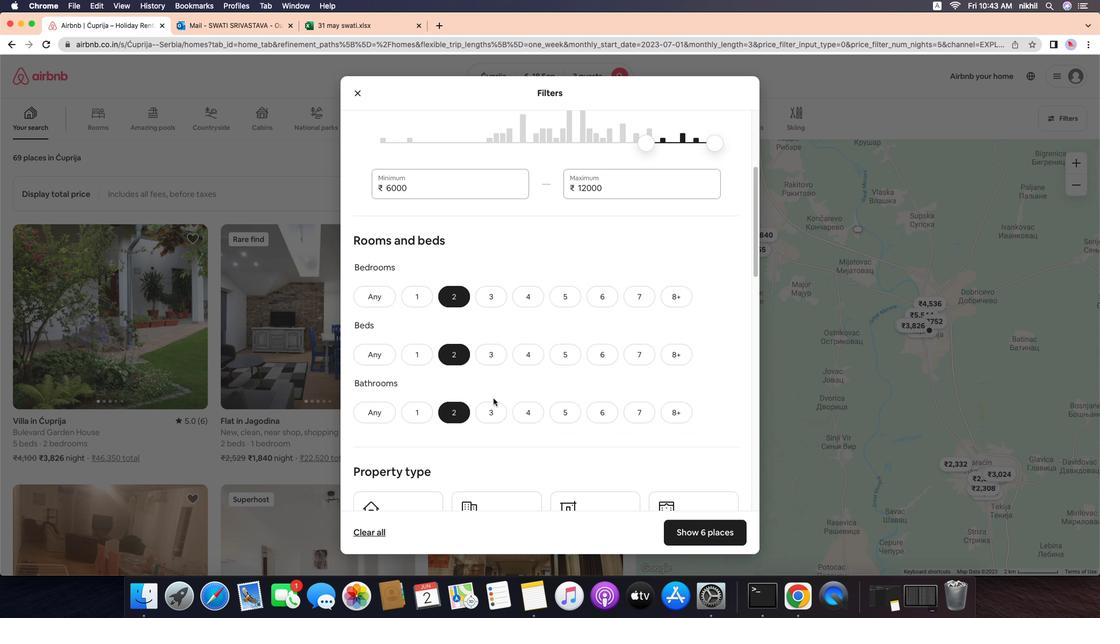 
Action: Mouse scrolled (496, 387) with delta (35, 13)
Screenshot: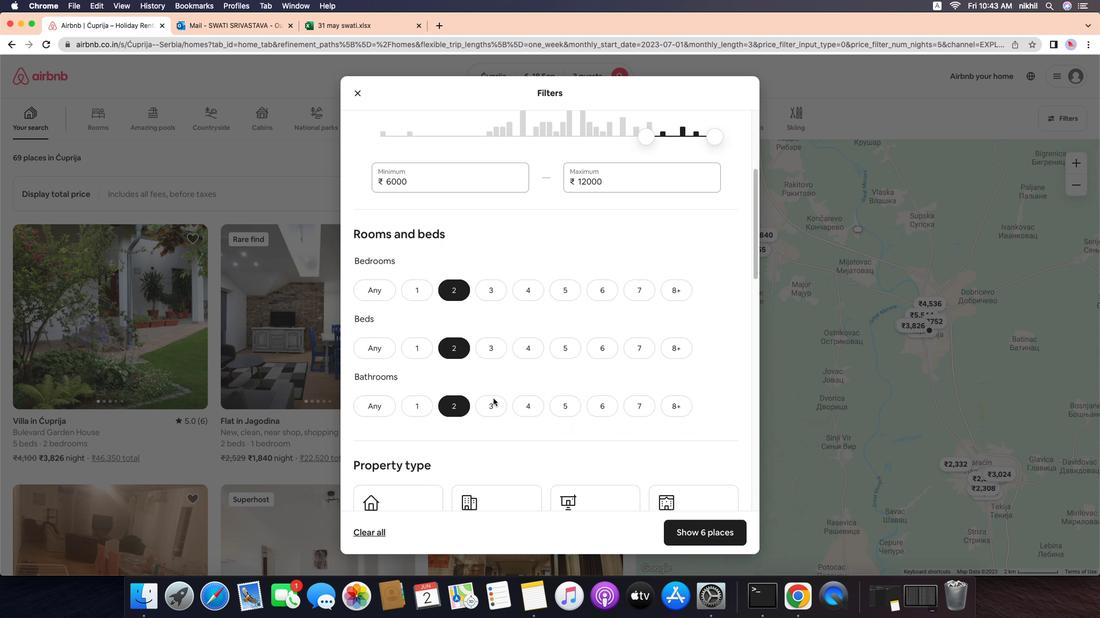
Action: Mouse scrolled (496, 387) with delta (35, 13)
Screenshot: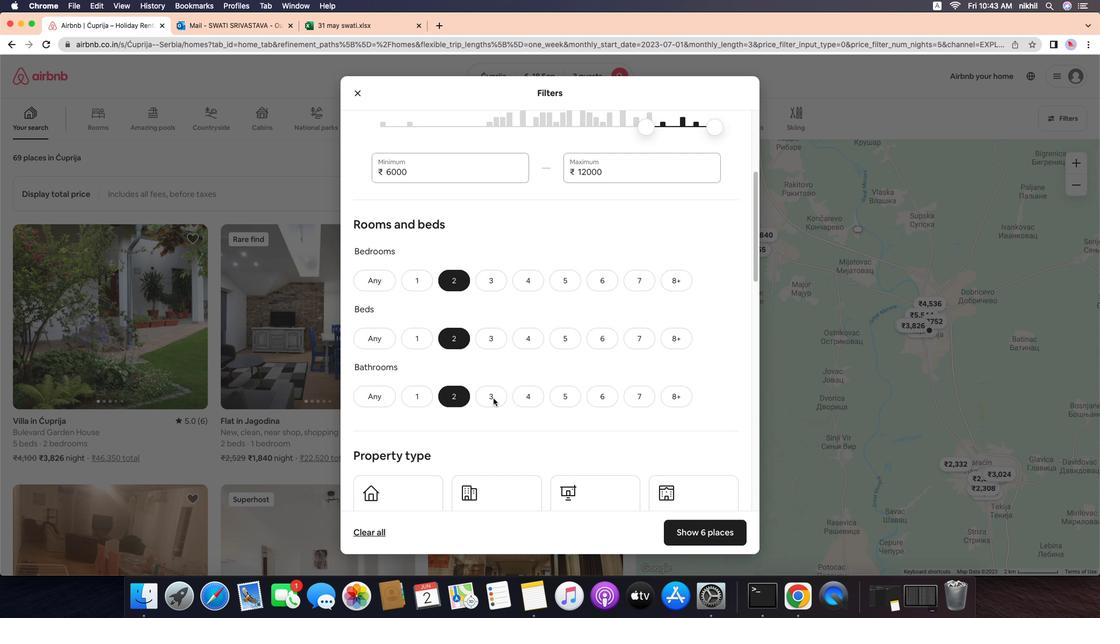 
Action: Mouse scrolled (496, 387) with delta (35, 13)
Screenshot: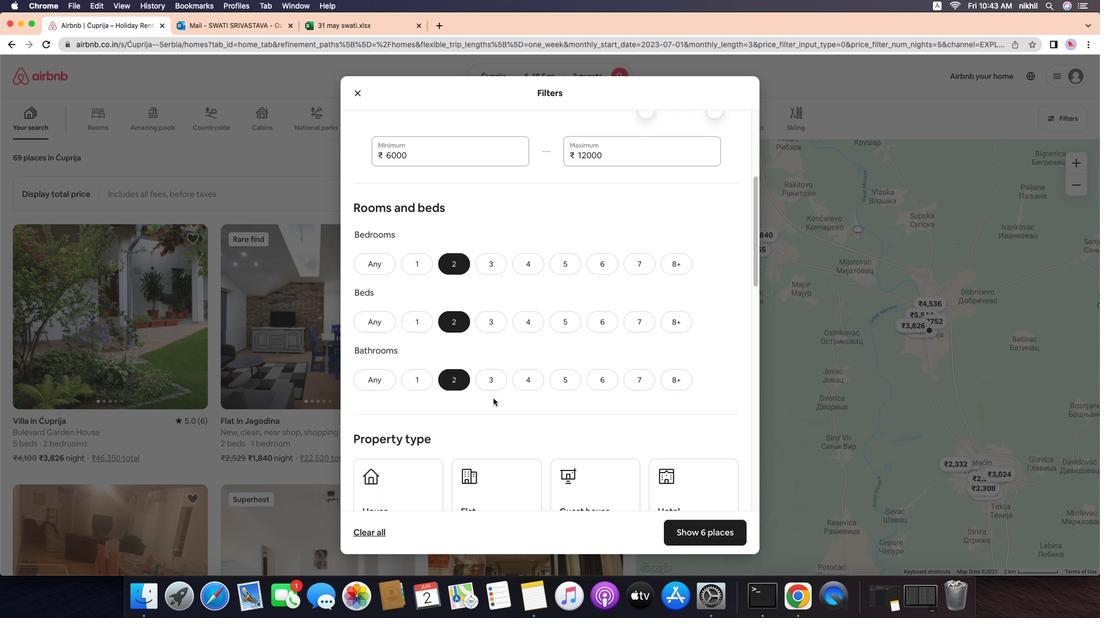 
Action: Mouse scrolled (496, 387) with delta (35, 13)
Screenshot: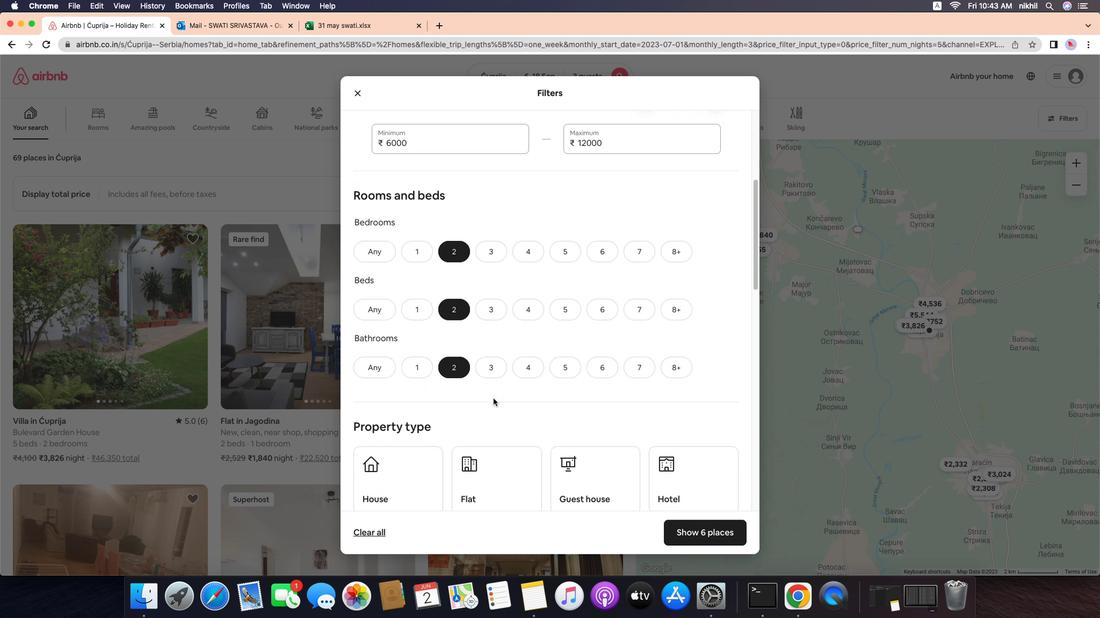 
Action: Mouse scrolled (496, 387) with delta (35, 13)
Screenshot: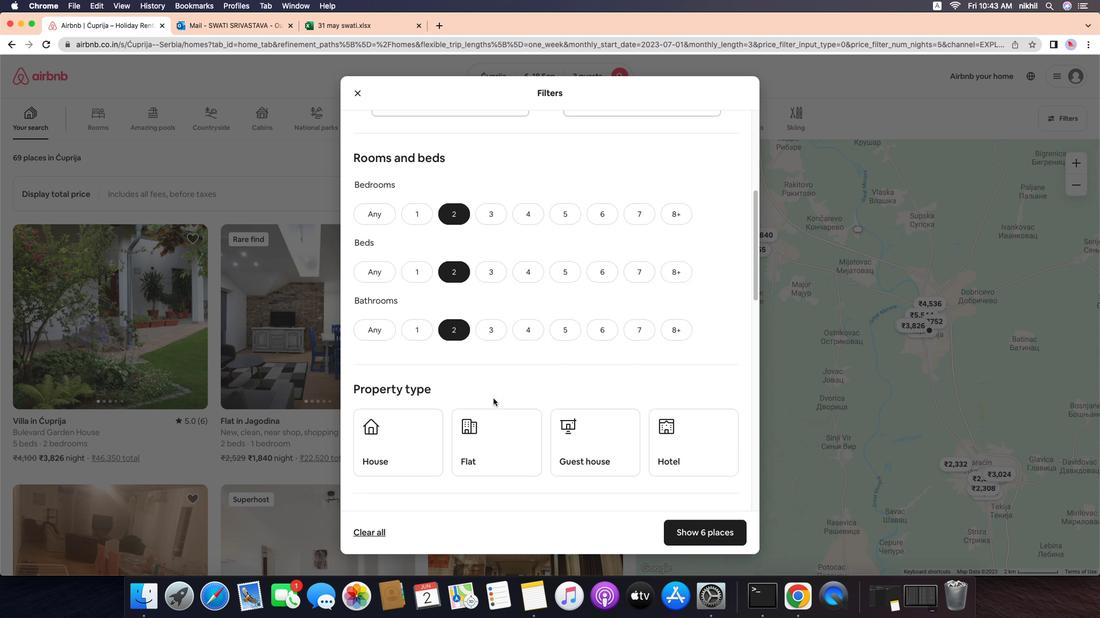 
Action: Mouse moved to (412, 404)
Screenshot: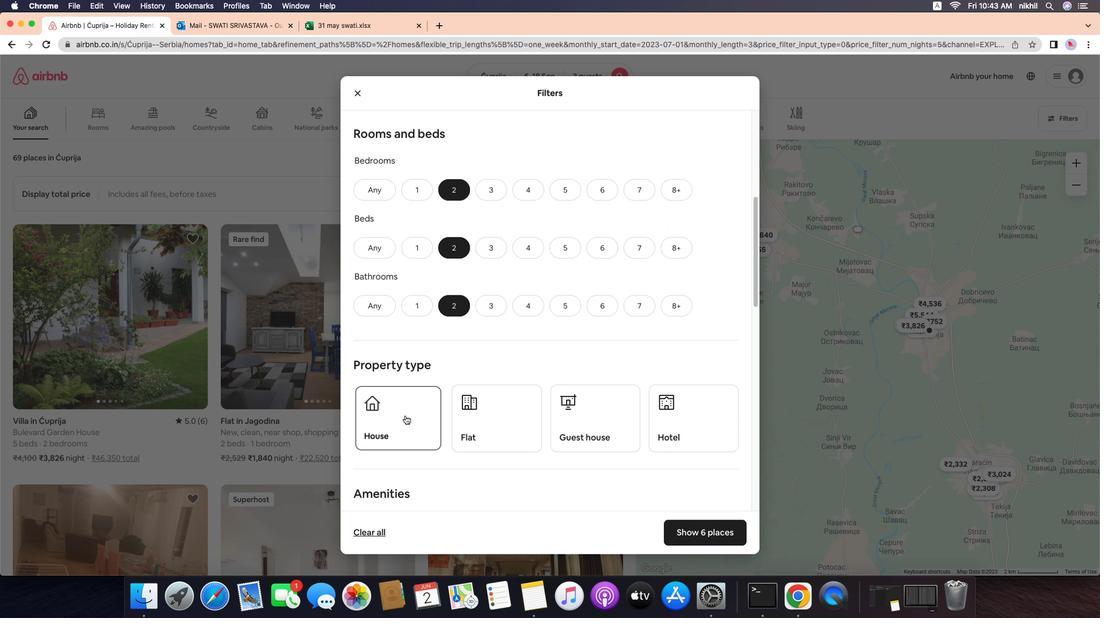 
Action: Mouse pressed left at (412, 404)
Screenshot: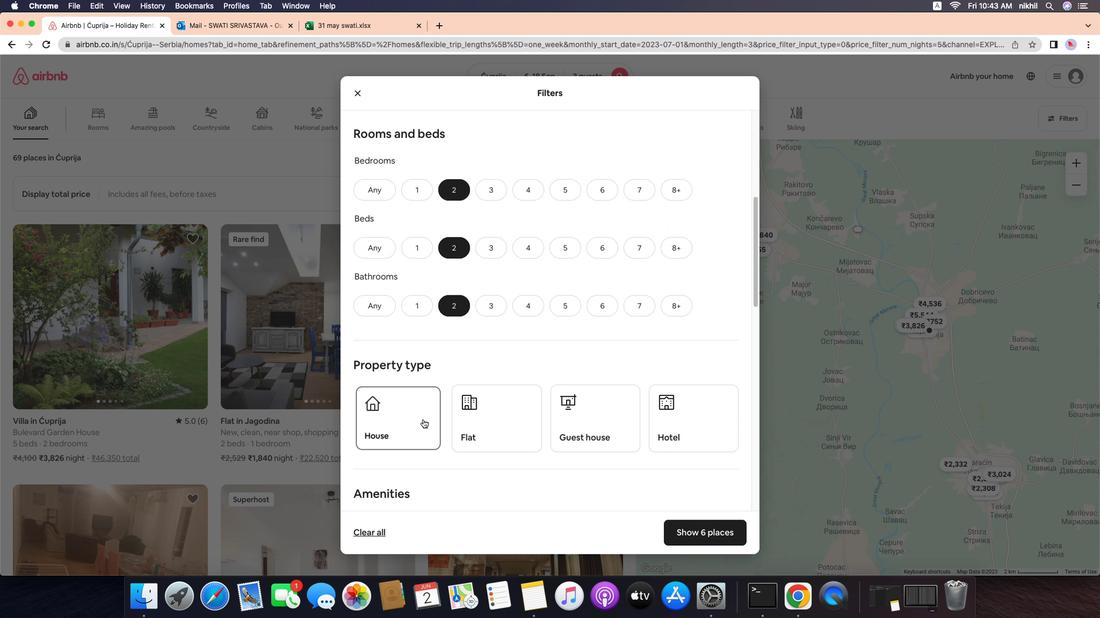 
Action: Mouse moved to (485, 410)
Screenshot: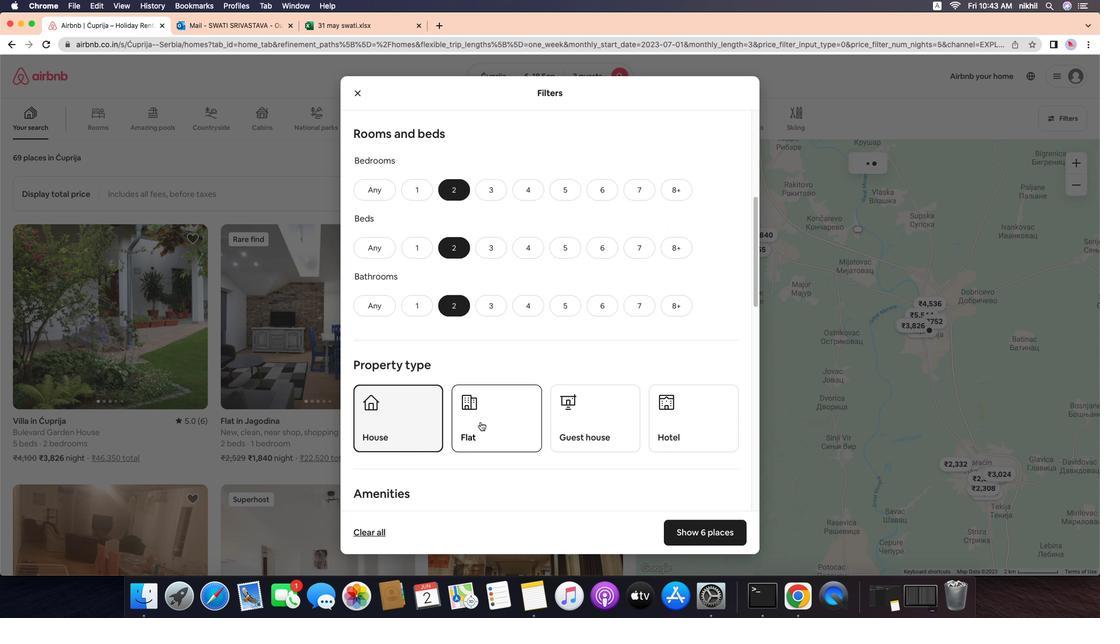 
Action: Mouse pressed left at (485, 410)
Screenshot: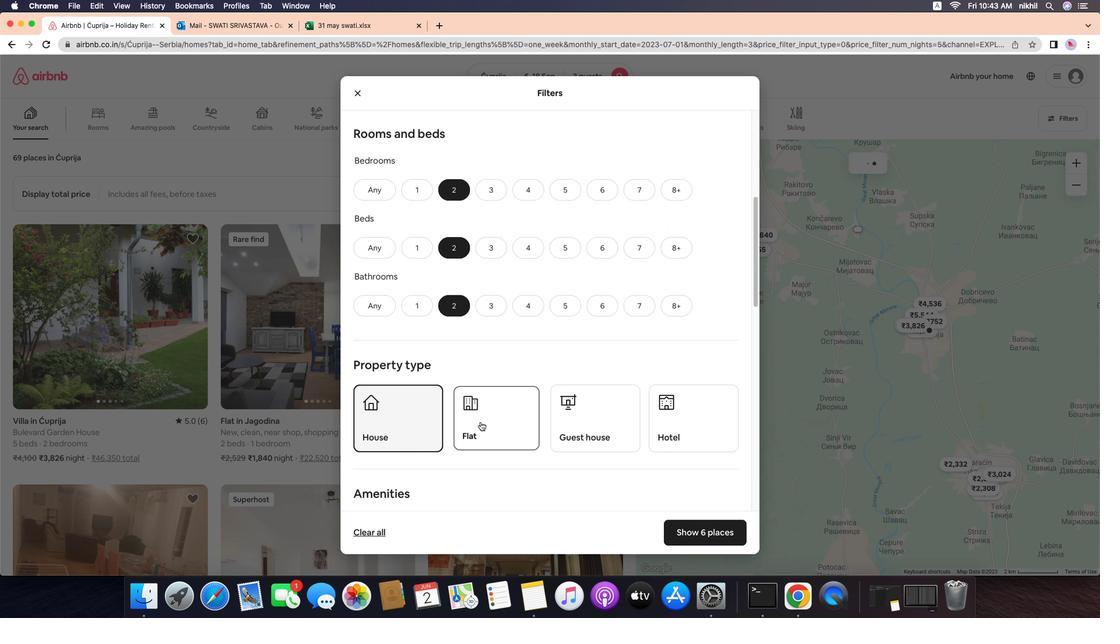 
Action: Mouse moved to (566, 413)
Screenshot: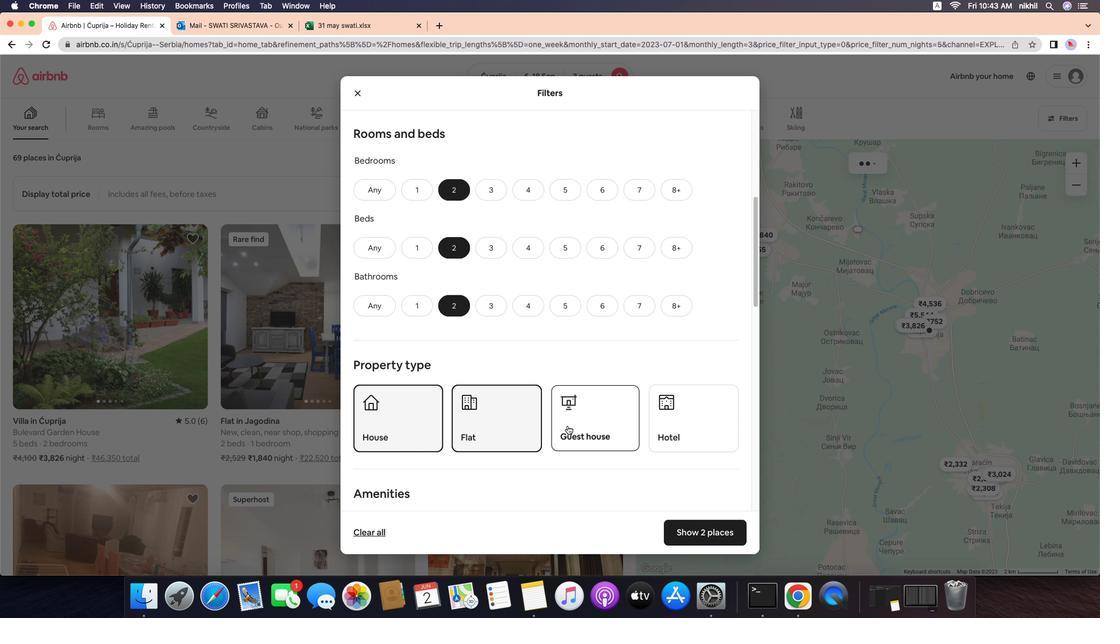 
Action: Mouse pressed left at (566, 413)
Screenshot: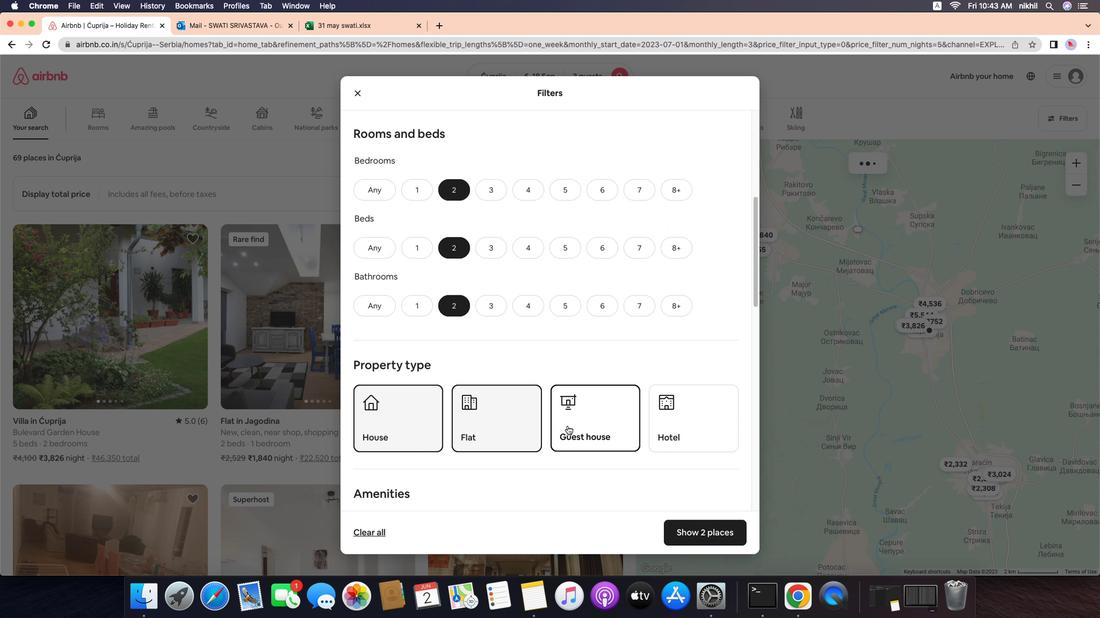 
Action: Mouse moved to (652, 416)
Screenshot: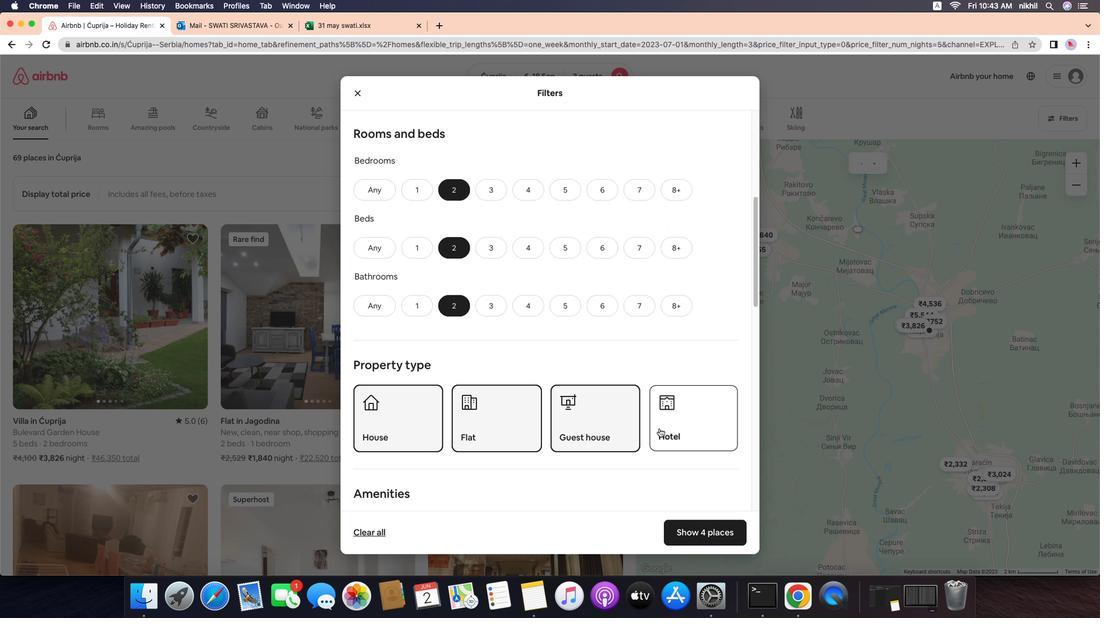 
Action: Mouse pressed left at (652, 416)
Screenshot: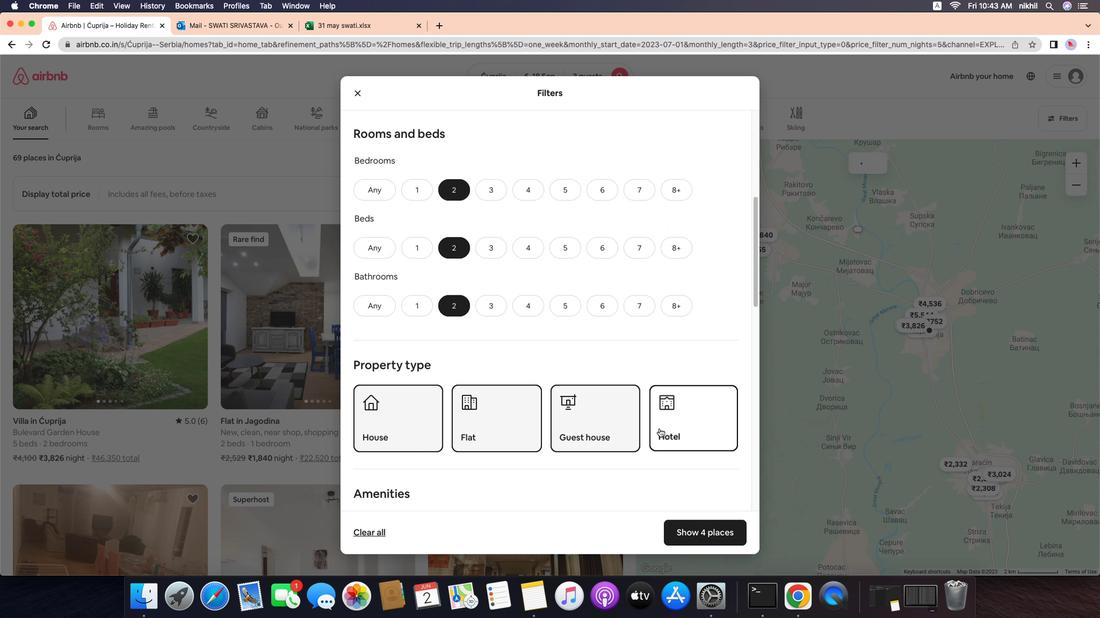 
Action: Mouse moved to (548, 403)
Screenshot: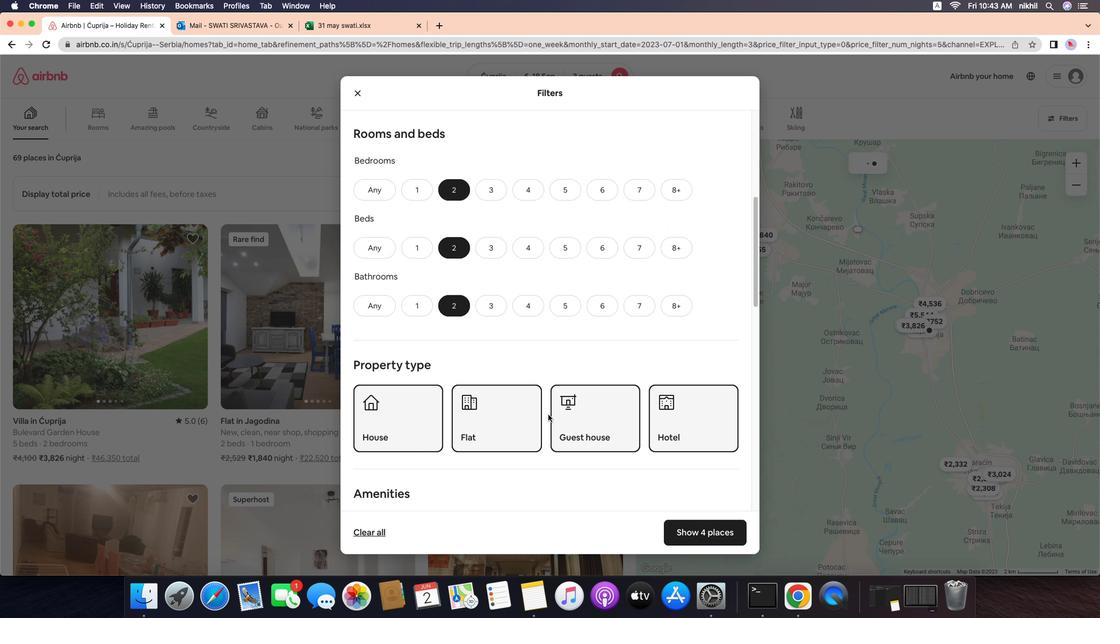 
Action: Mouse scrolled (548, 403) with delta (35, 13)
Screenshot: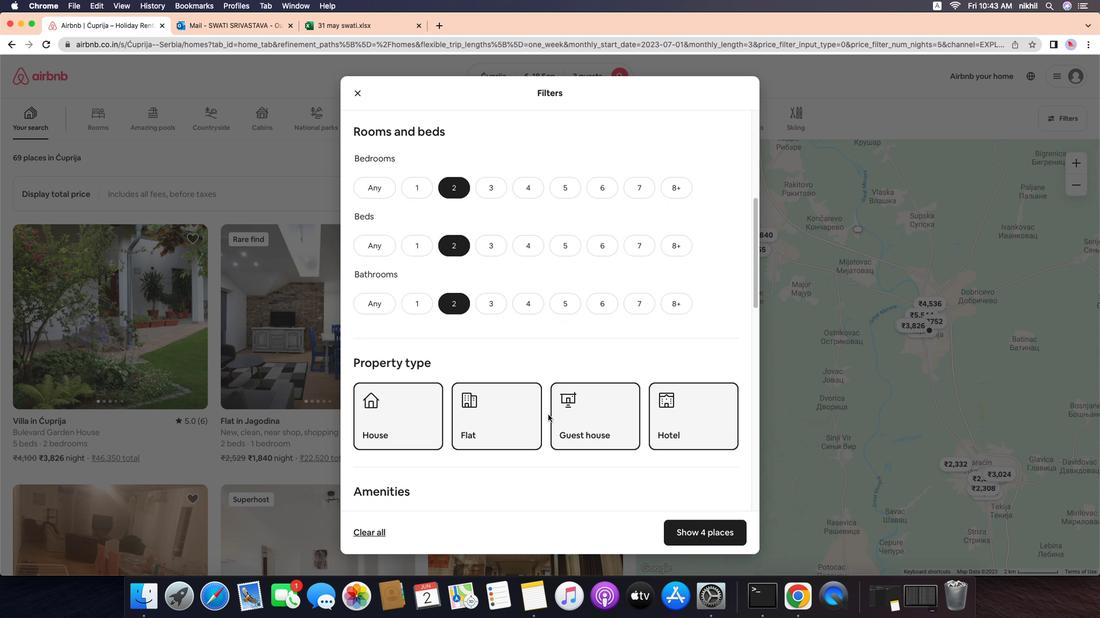 
Action: Mouse scrolled (548, 403) with delta (35, 13)
Screenshot: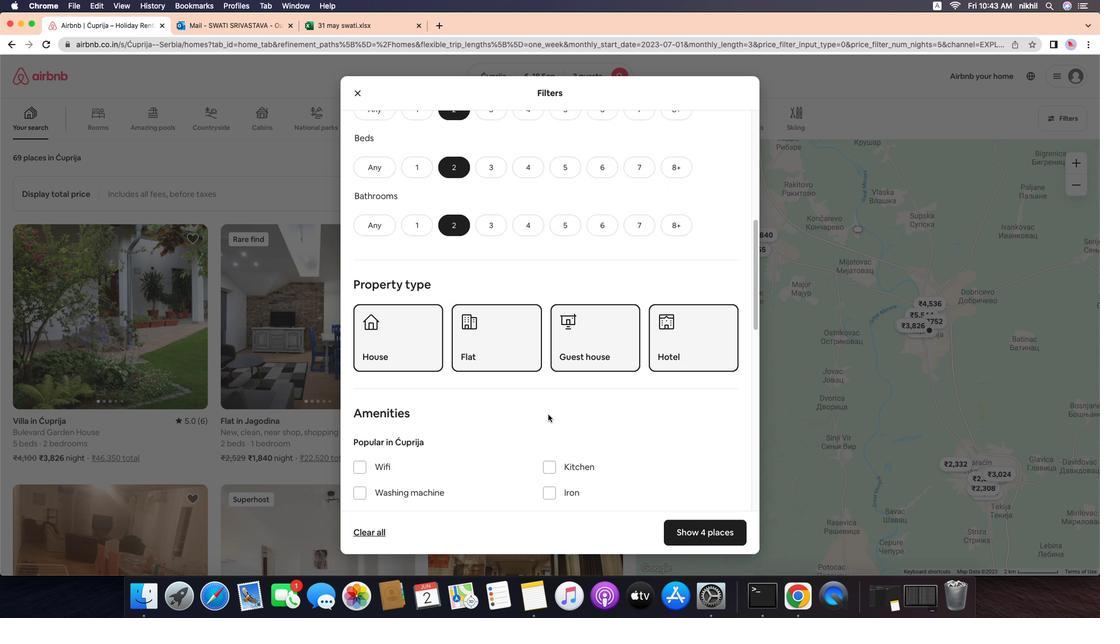 
Action: Mouse scrolled (548, 403) with delta (35, 13)
Screenshot: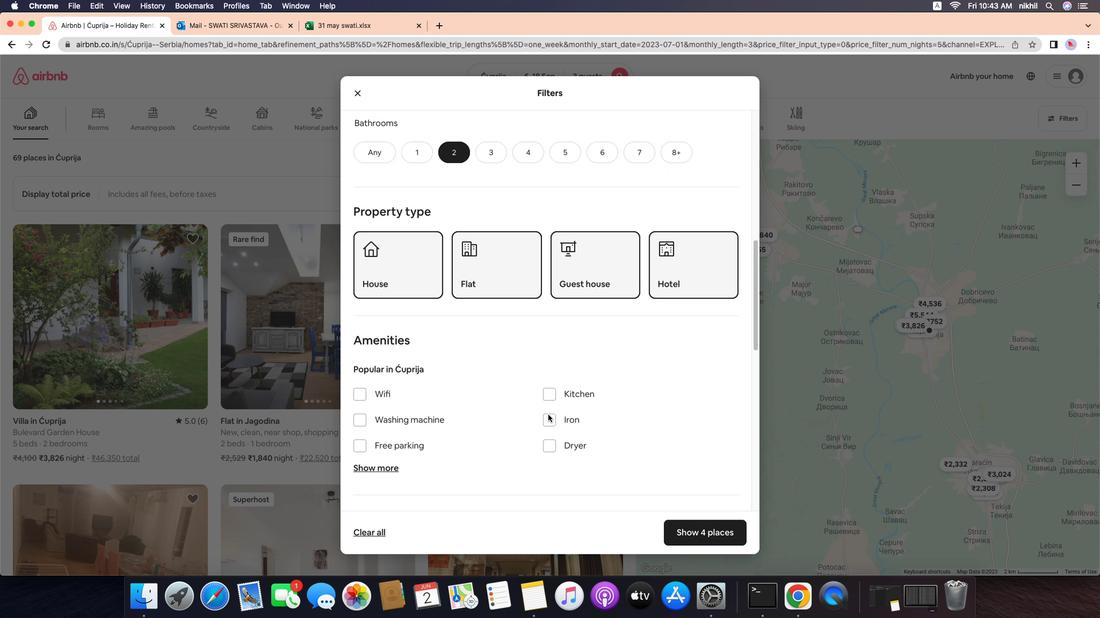 
Action: Mouse scrolled (548, 403) with delta (35, 12)
Screenshot: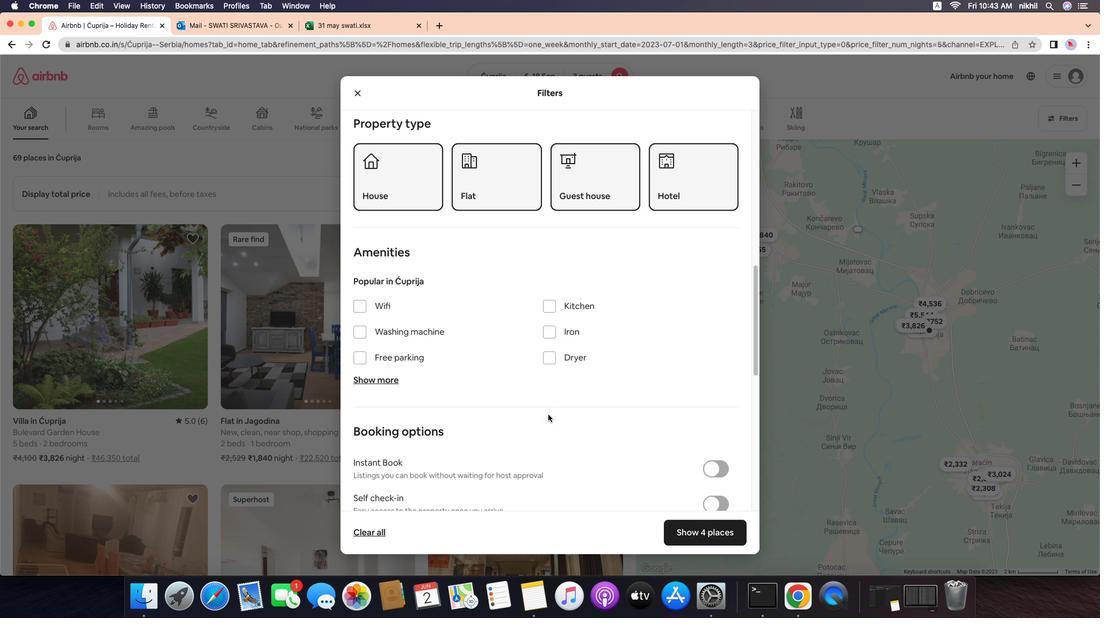 
Action: Mouse scrolled (548, 403) with delta (35, 10)
Screenshot: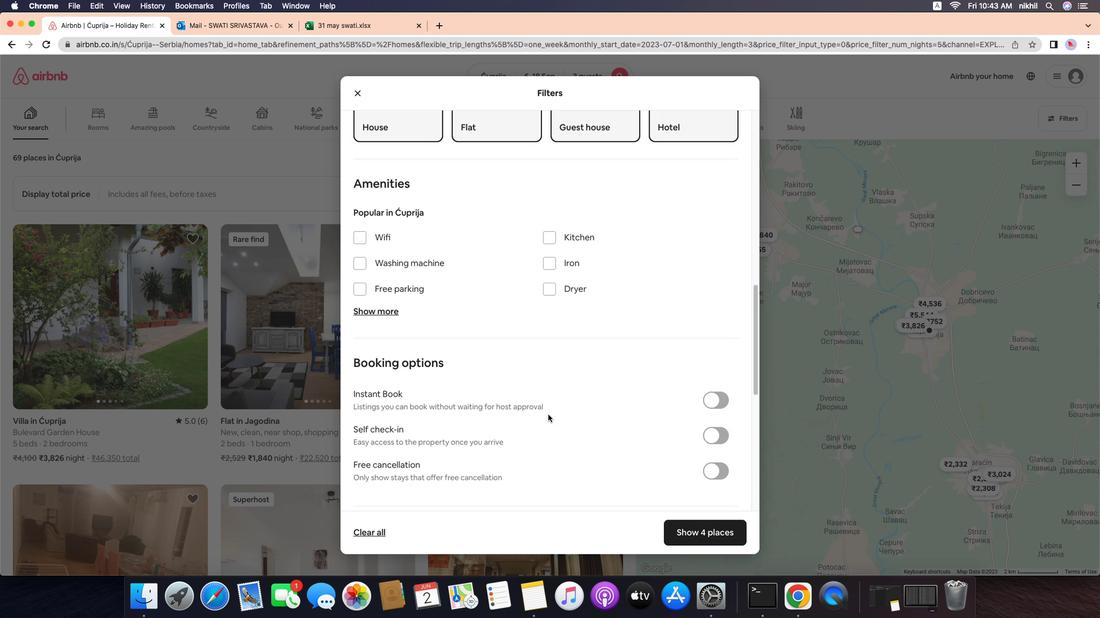 
Action: Mouse scrolled (548, 403) with delta (35, 13)
Screenshot: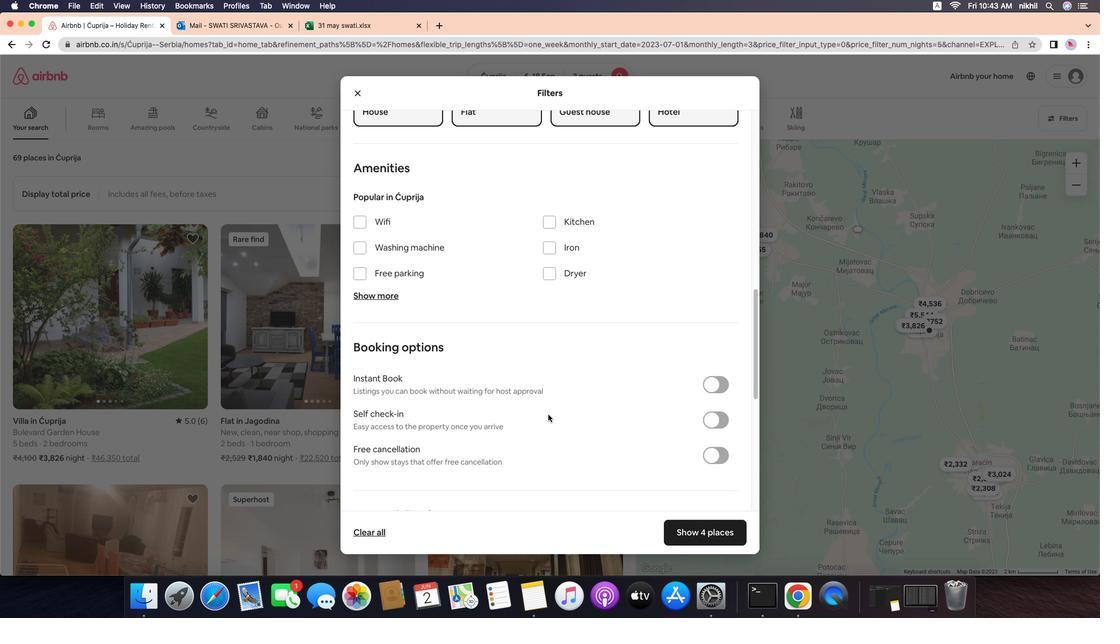 
Action: Mouse scrolled (548, 403) with delta (35, 13)
Screenshot: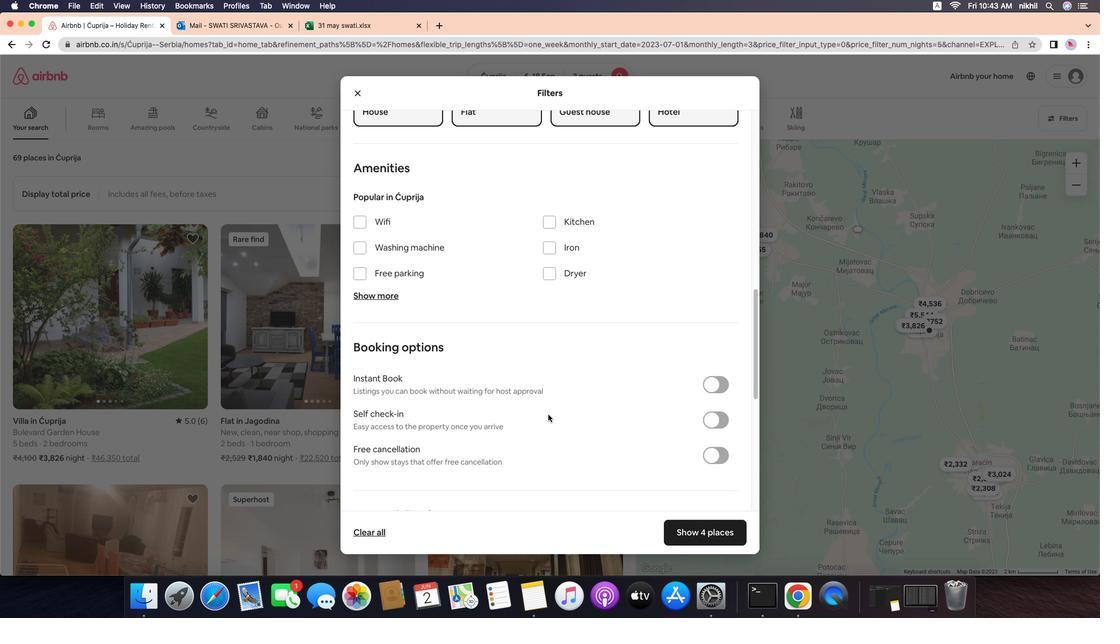 
Action: Mouse scrolled (548, 403) with delta (35, 12)
Screenshot: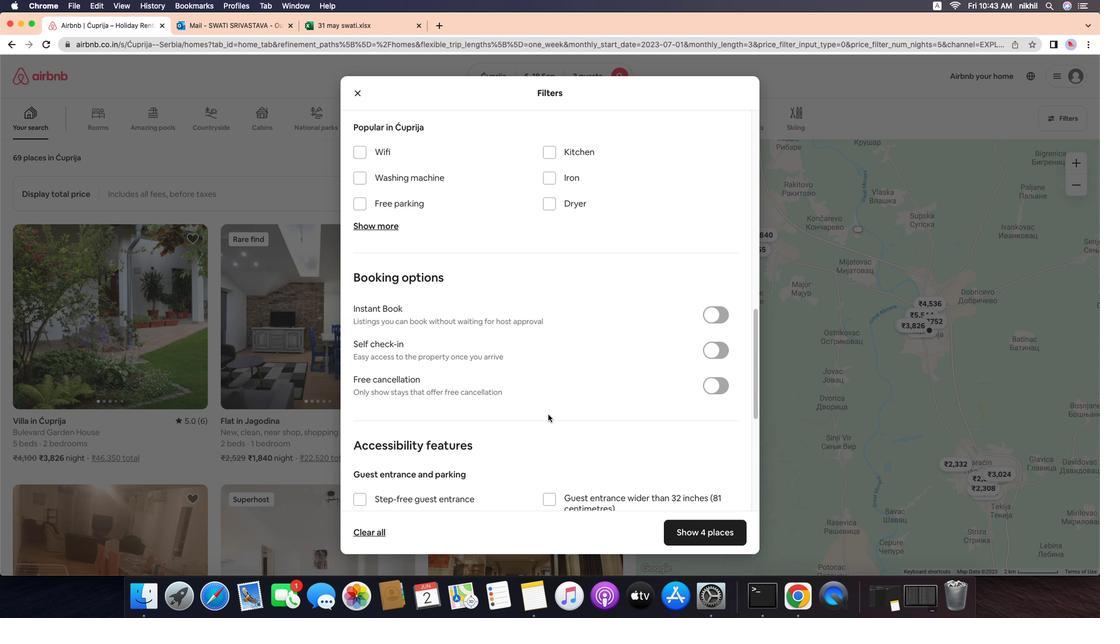 
Action: Mouse moved to (696, 317)
Screenshot: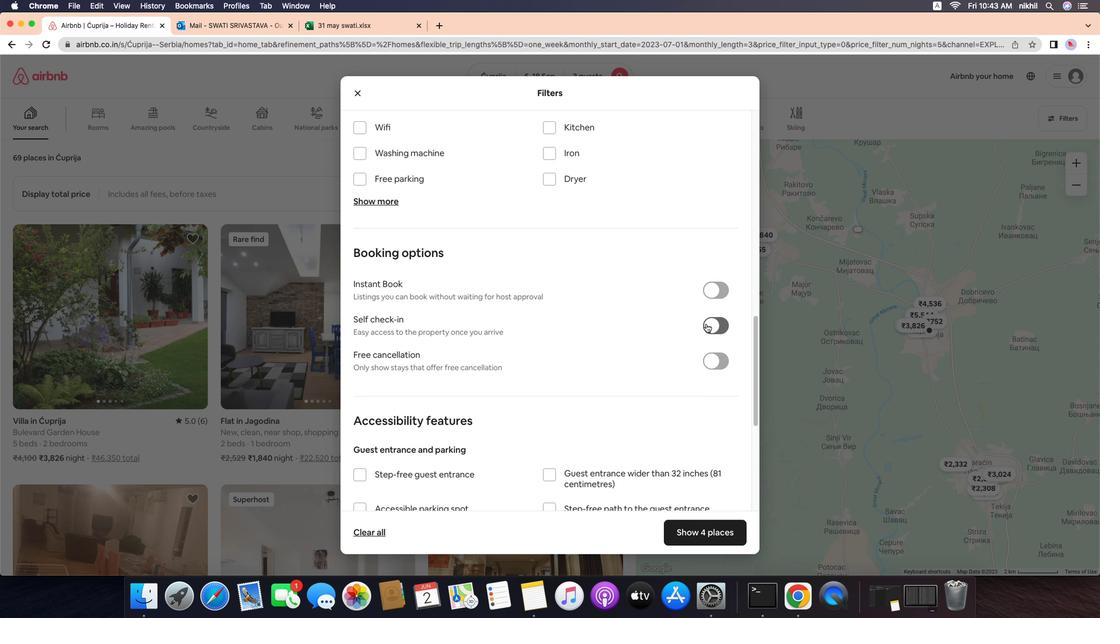 
Action: Mouse pressed left at (696, 317)
Screenshot: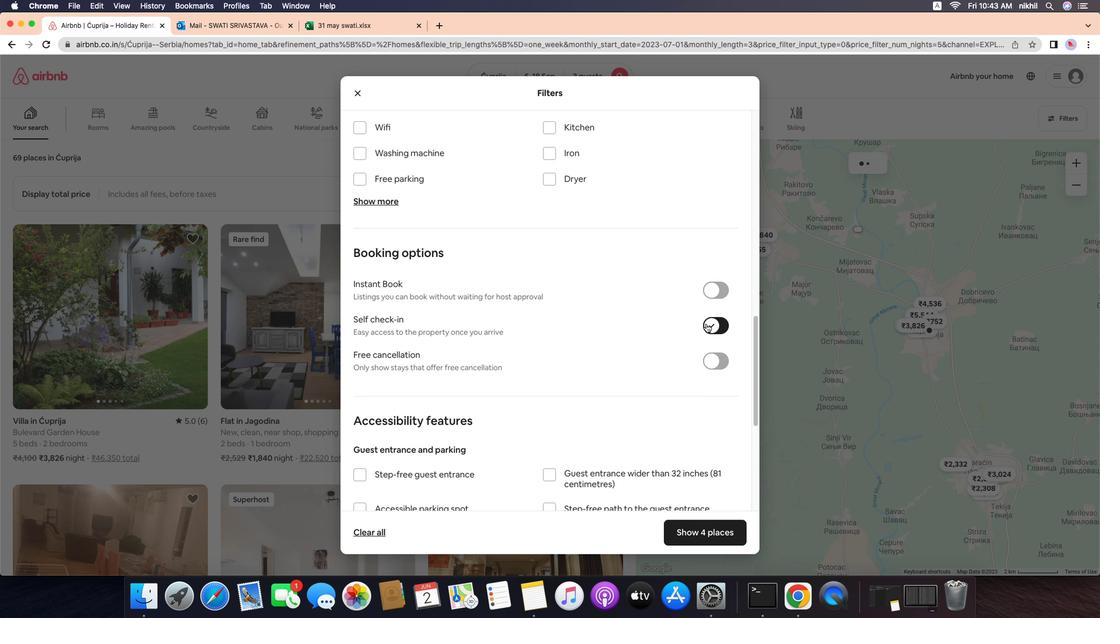 
Action: Mouse moved to (544, 388)
Screenshot: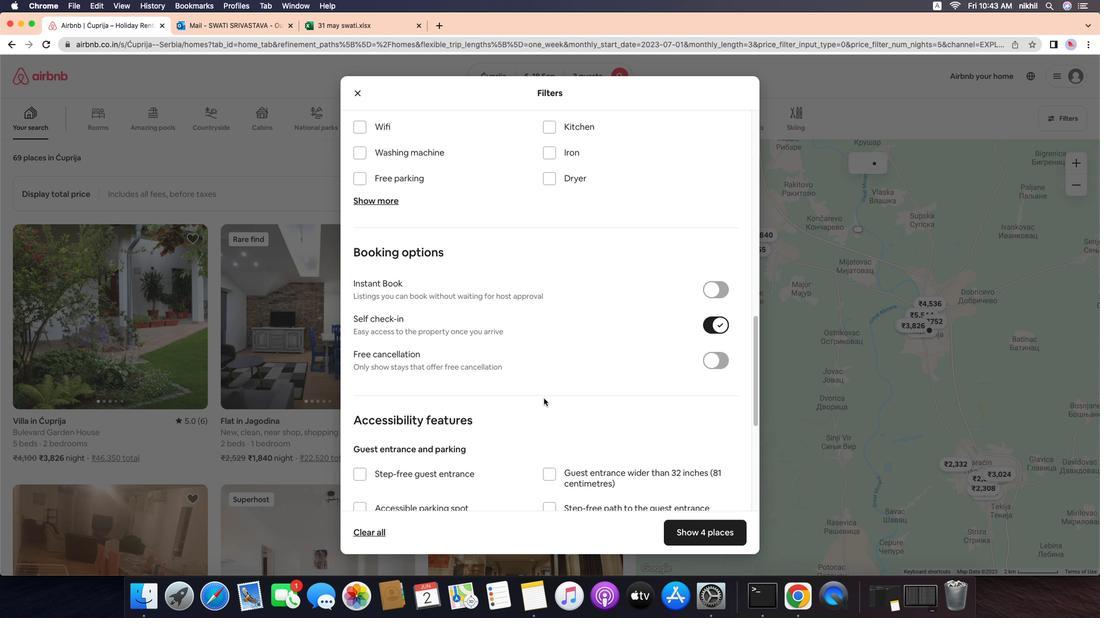 
Action: Mouse scrolled (544, 388) with delta (35, 13)
Screenshot: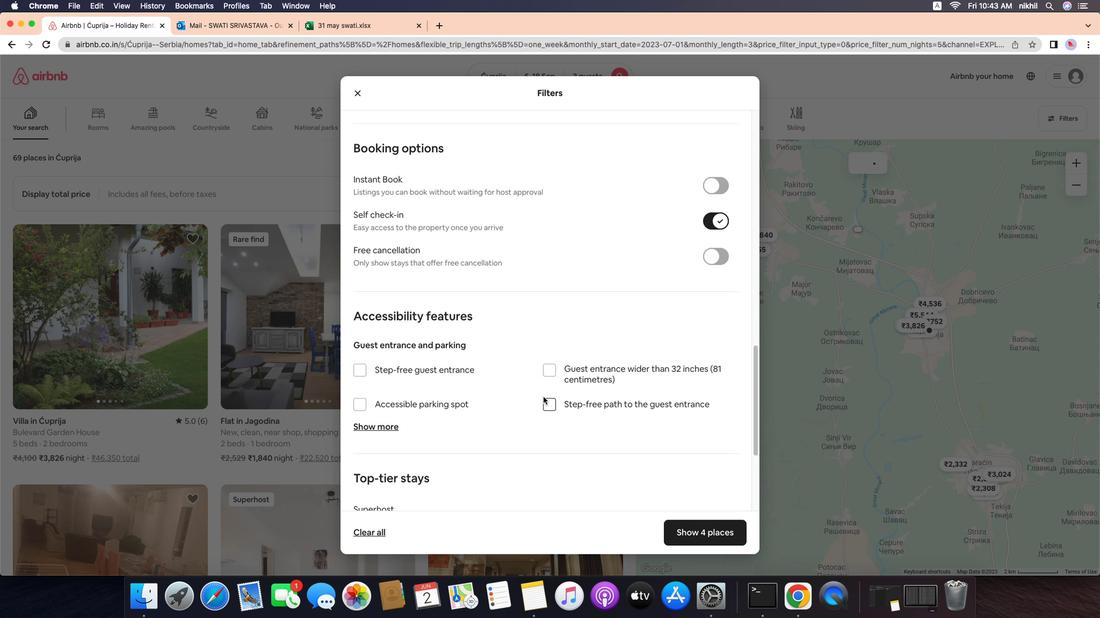 
Action: Mouse scrolled (544, 388) with delta (35, 13)
Screenshot: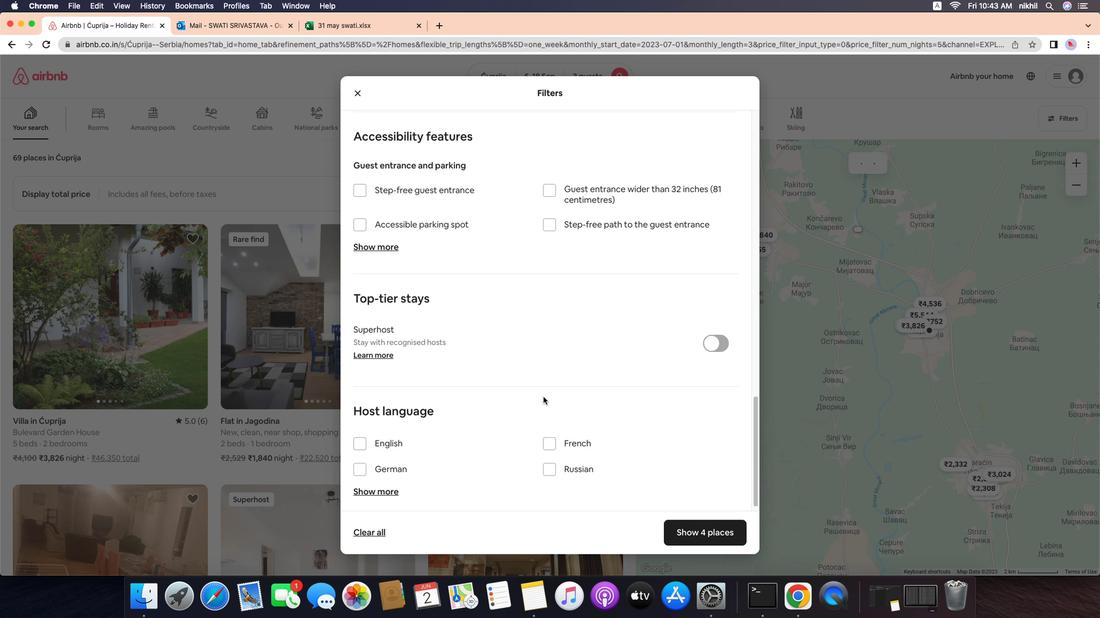 
Action: Mouse scrolled (544, 388) with delta (35, 11)
Screenshot: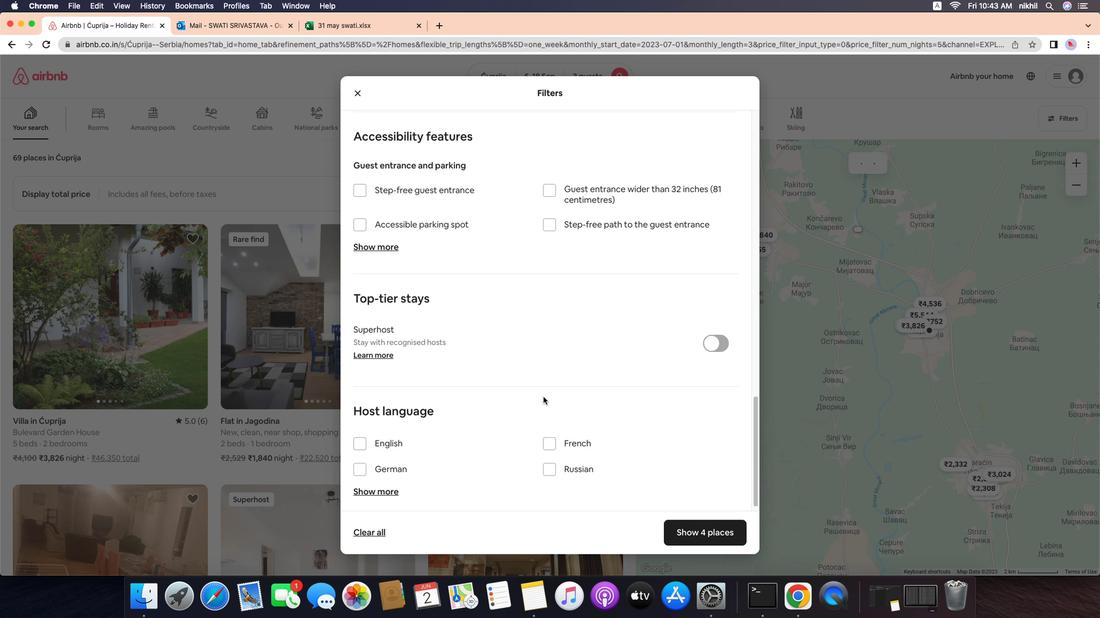 
Action: Mouse moved to (544, 388)
Screenshot: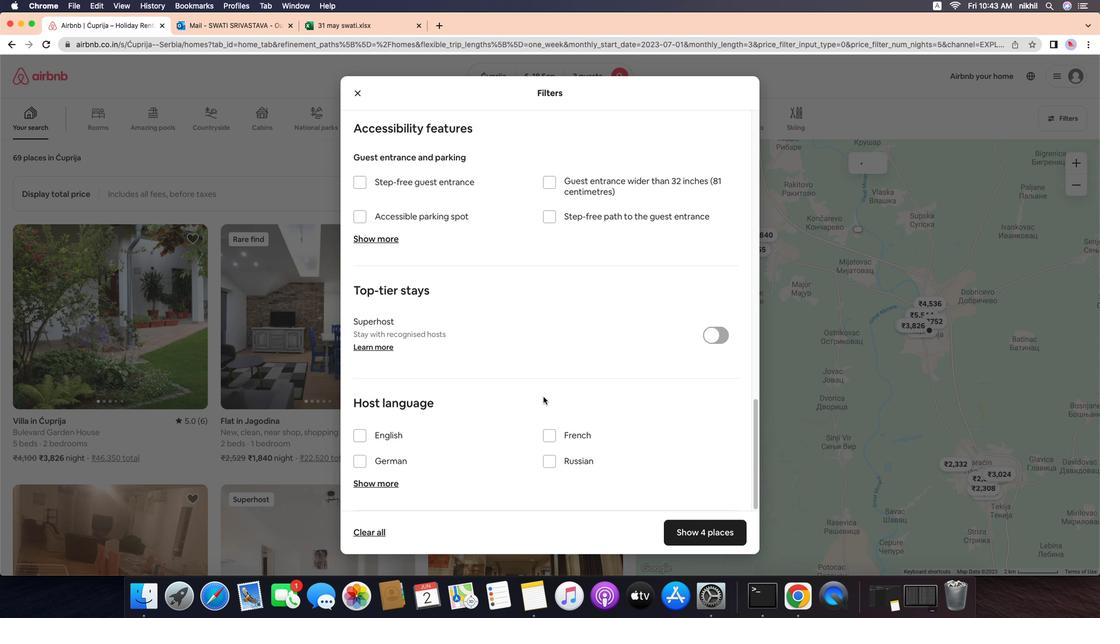 
Action: Mouse scrolled (544, 388) with delta (35, 10)
Screenshot: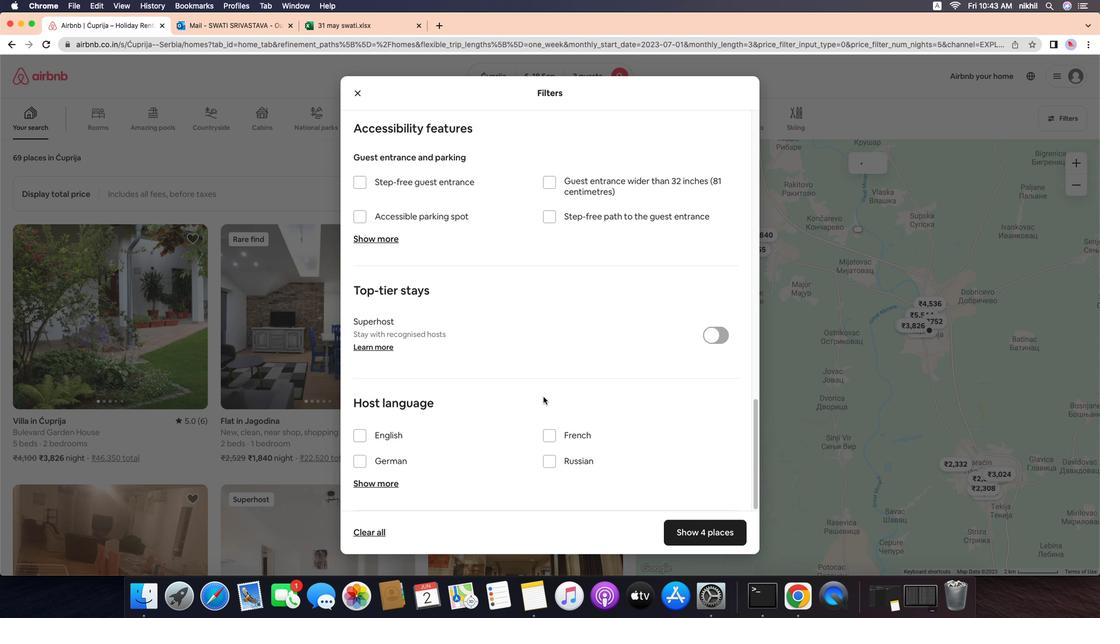 
Action: Mouse moved to (543, 387)
Screenshot: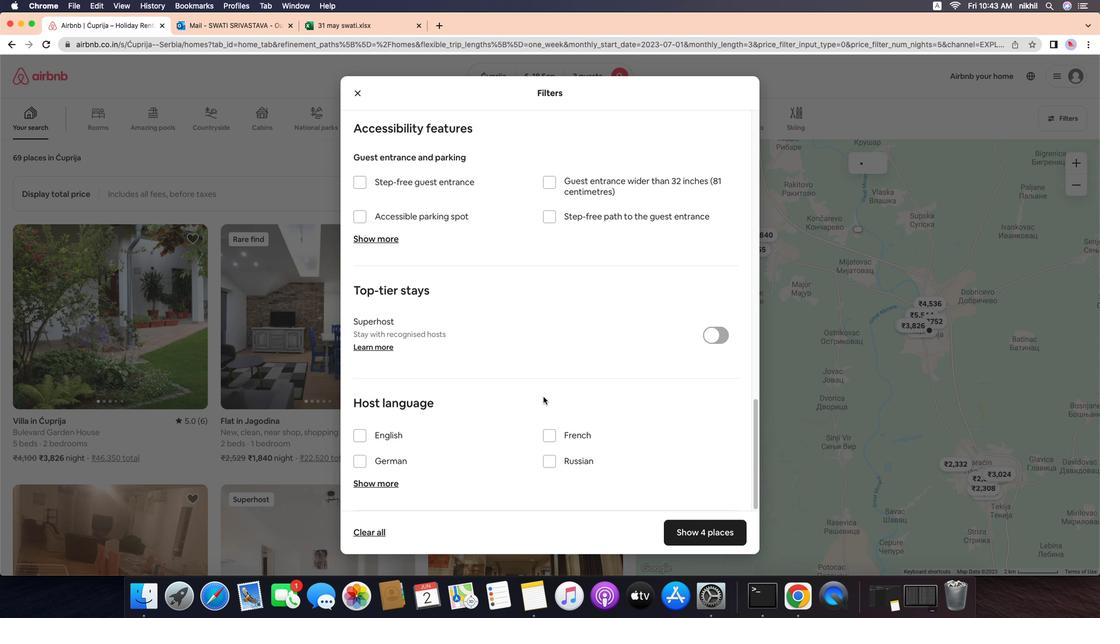 
Action: Mouse scrolled (543, 387) with delta (35, 10)
Screenshot: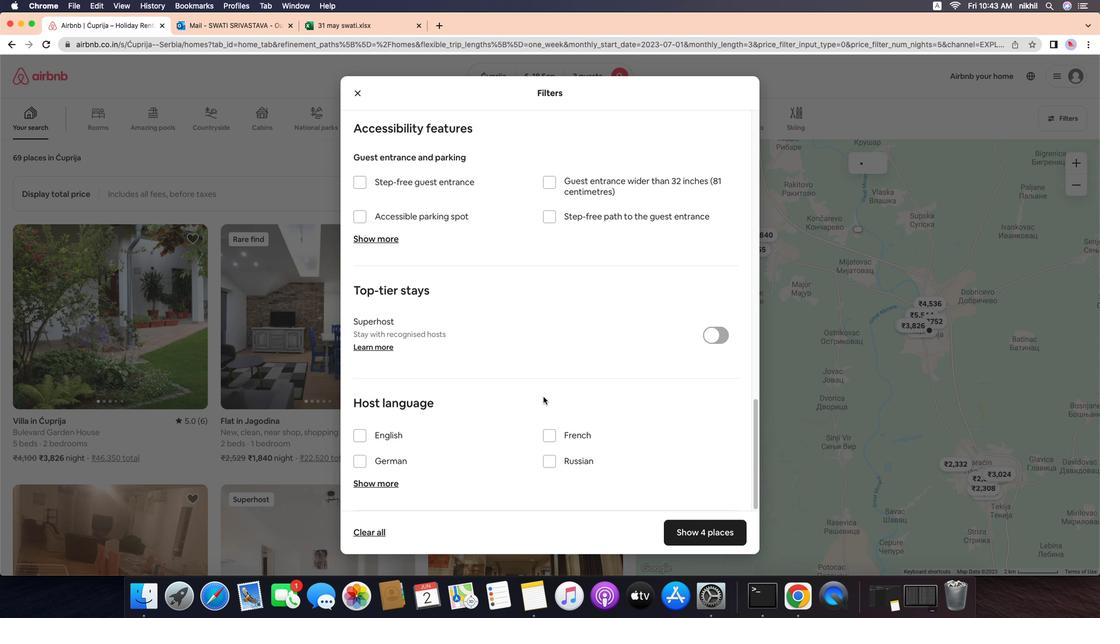 
Action: Mouse moved to (543, 386)
Screenshot: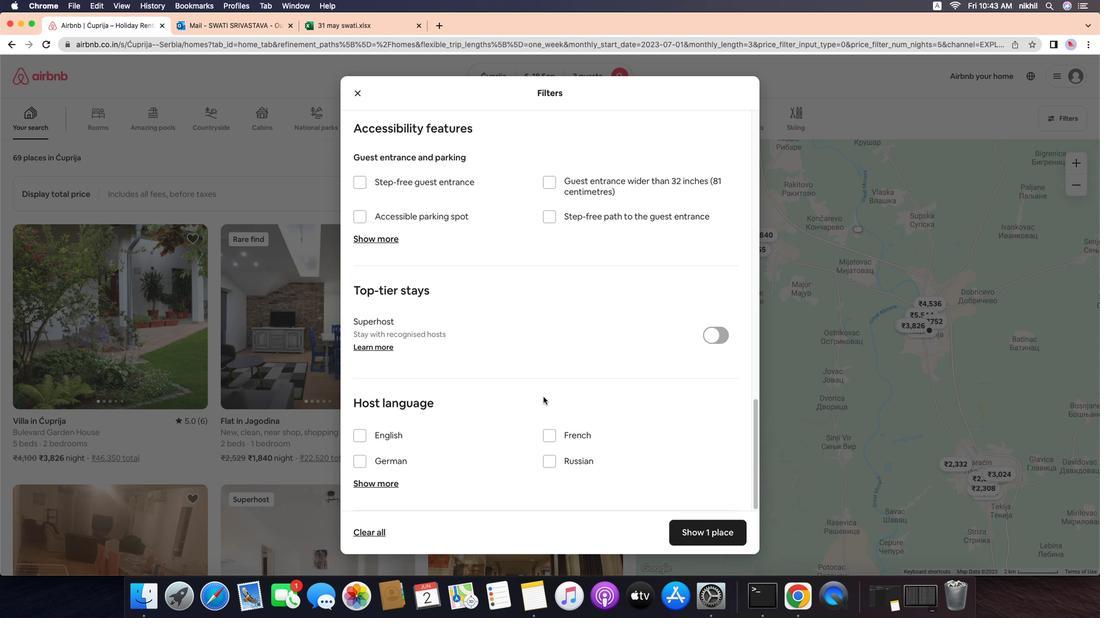 
Action: Mouse scrolled (543, 386) with delta (35, 13)
Screenshot: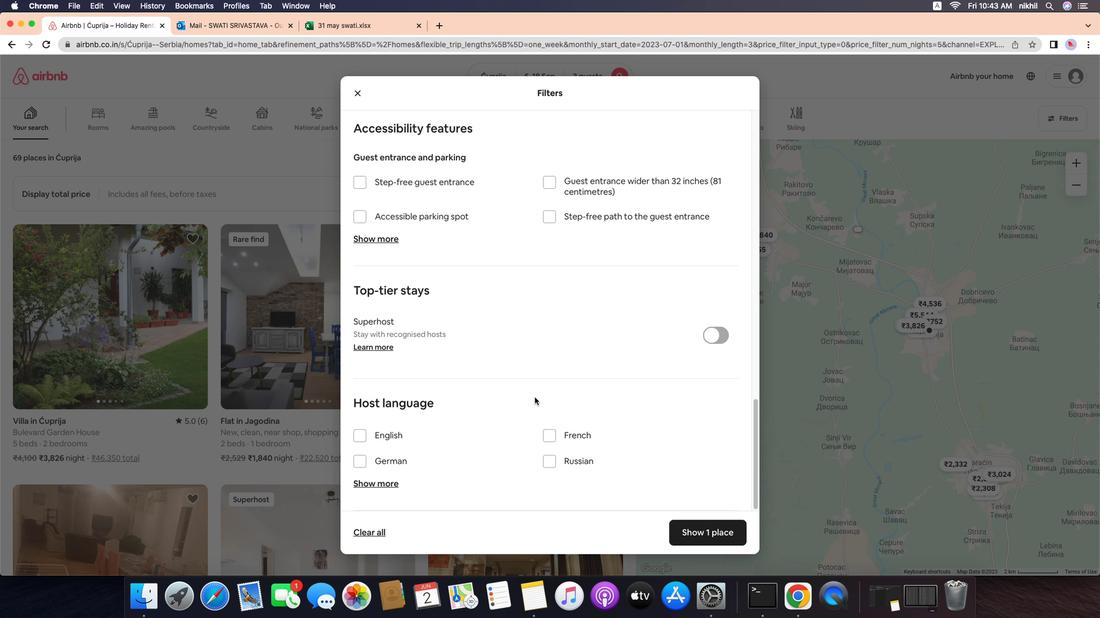 
Action: Mouse scrolled (543, 386) with delta (35, 13)
Screenshot: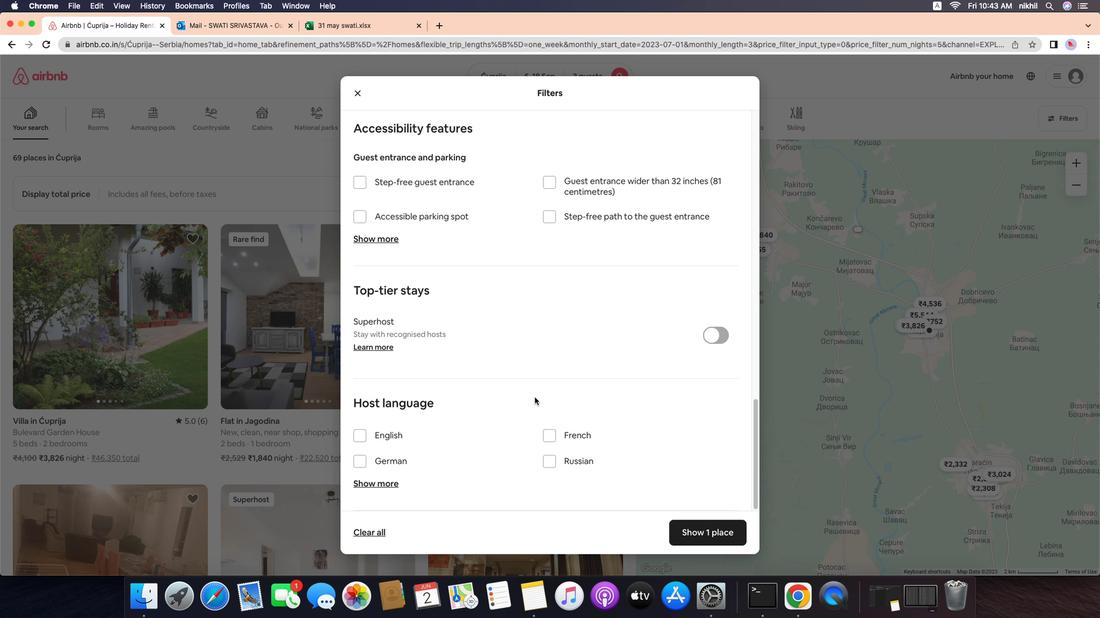 
Action: Mouse scrolled (543, 386) with delta (35, 11)
Screenshot: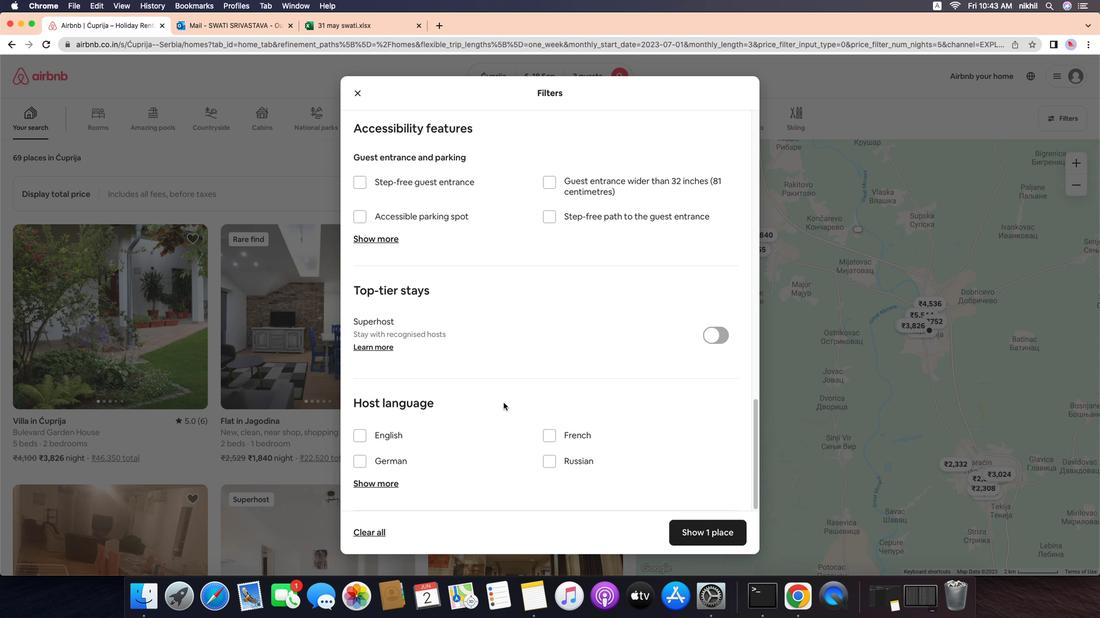 
Action: Mouse scrolled (543, 386) with delta (35, 10)
Screenshot: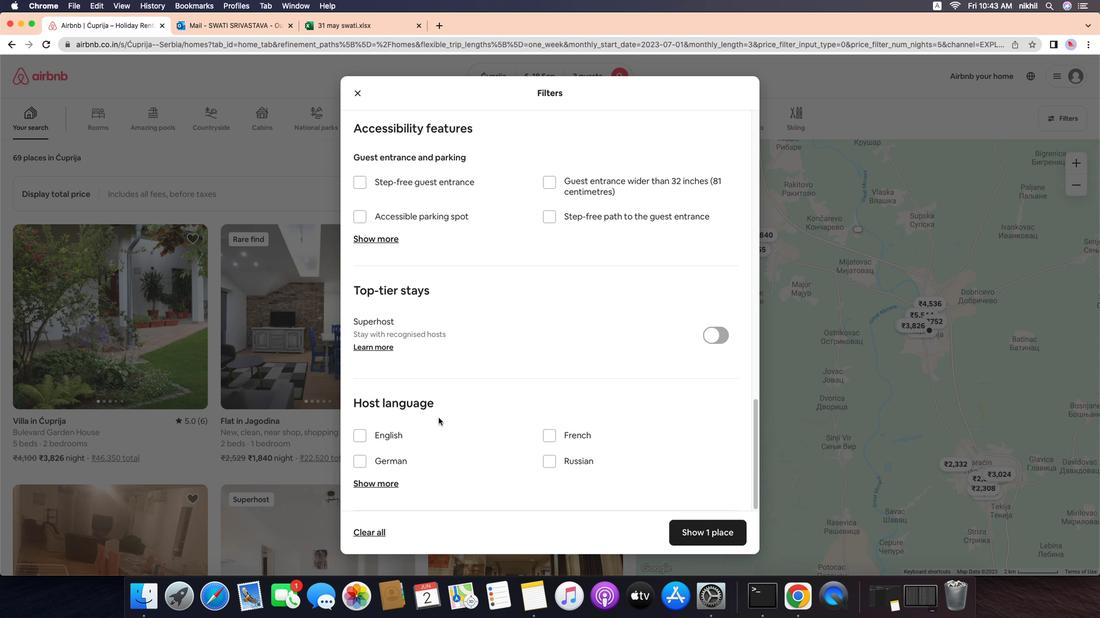 
Action: Mouse moved to (371, 424)
Screenshot: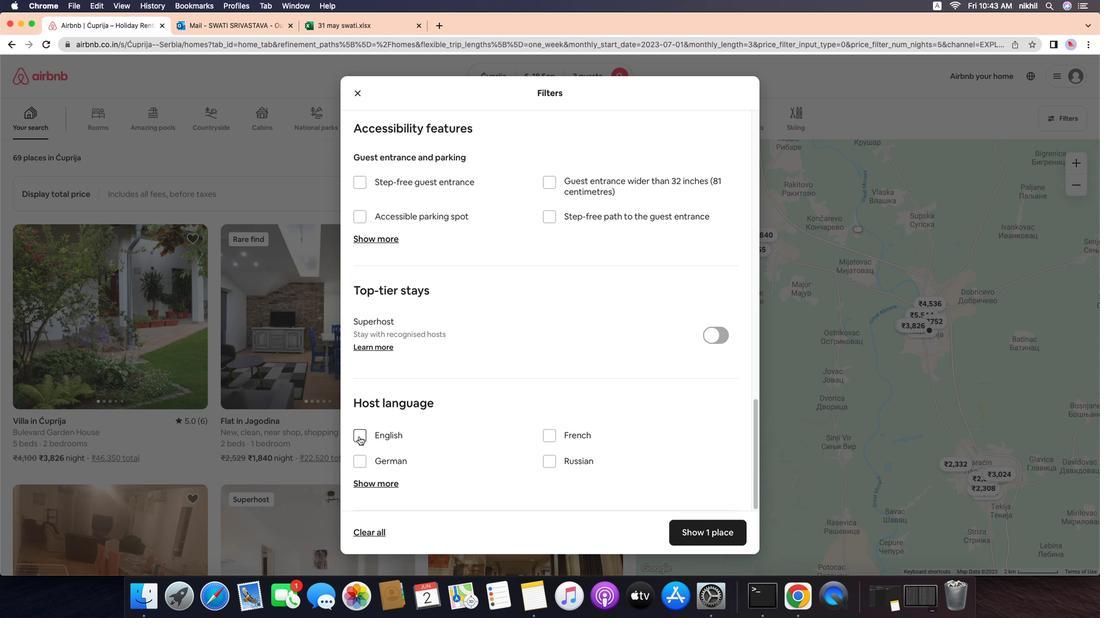 
Action: Mouse pressed left at (371, 424)
Screenshot: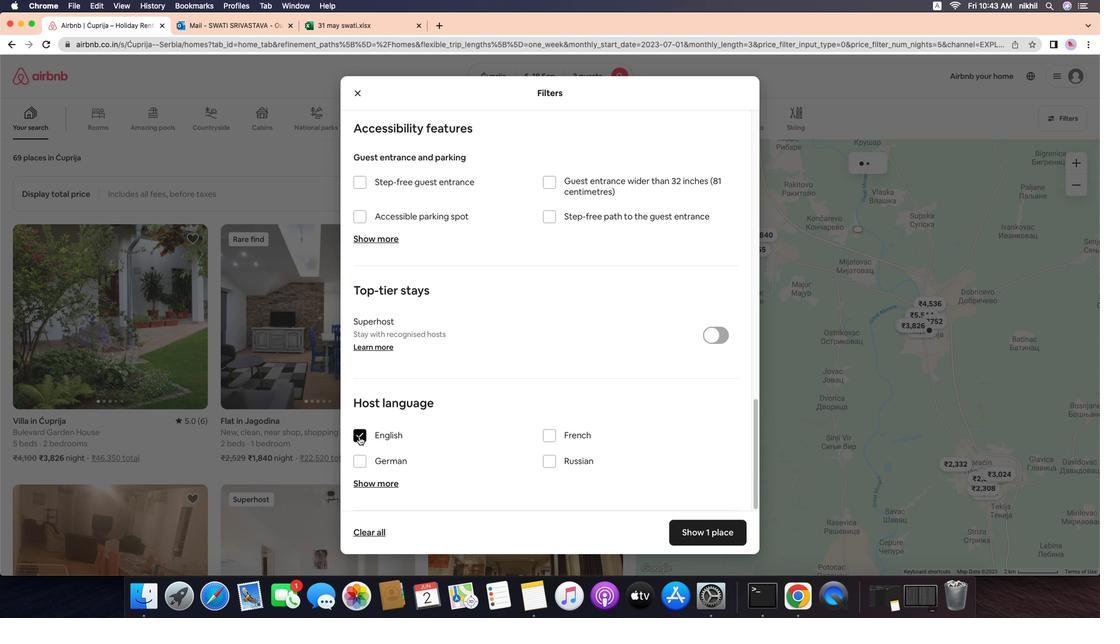 
Action: Mouse moved to (694, 515)
Screenshot: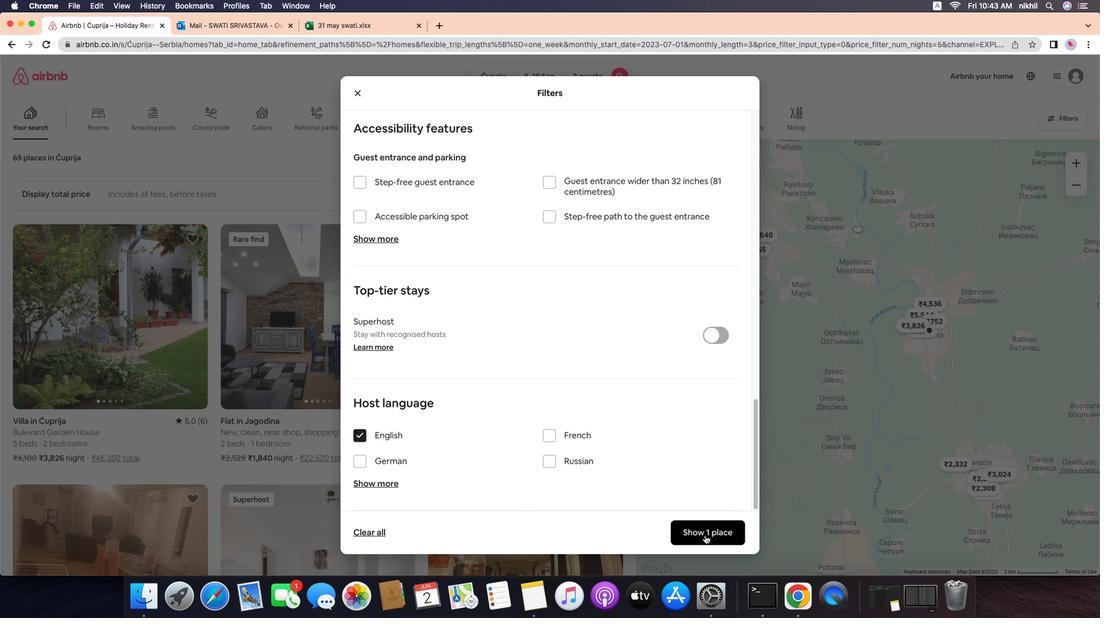 
Action: Mouse pressed left at (694, 515)
Screenshot: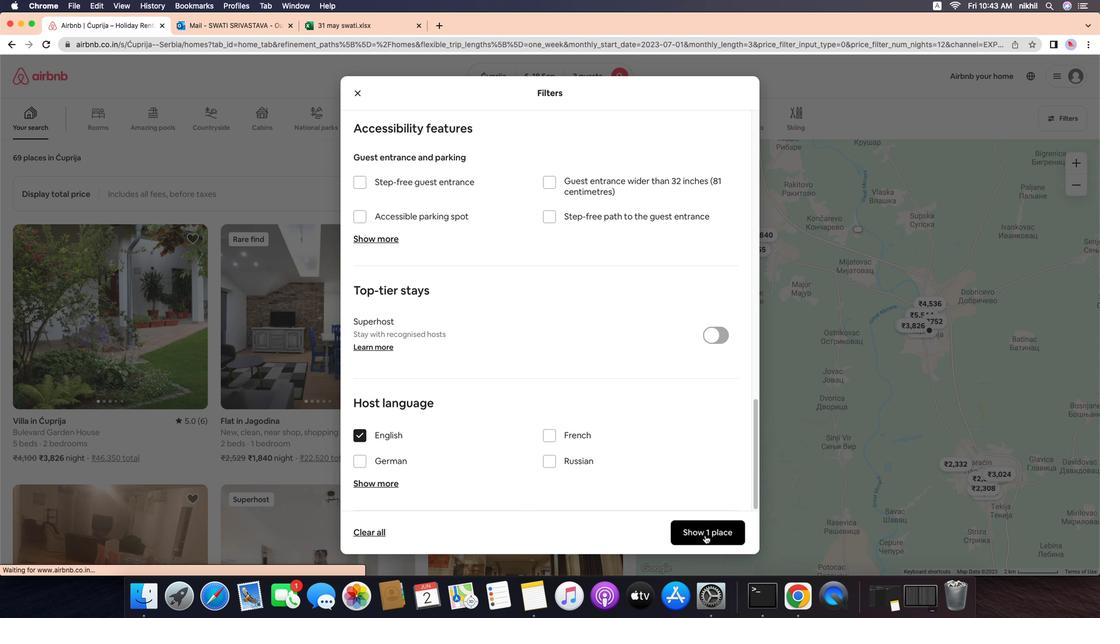 
Action: Mouse moved to (479, 170)
Screenshot: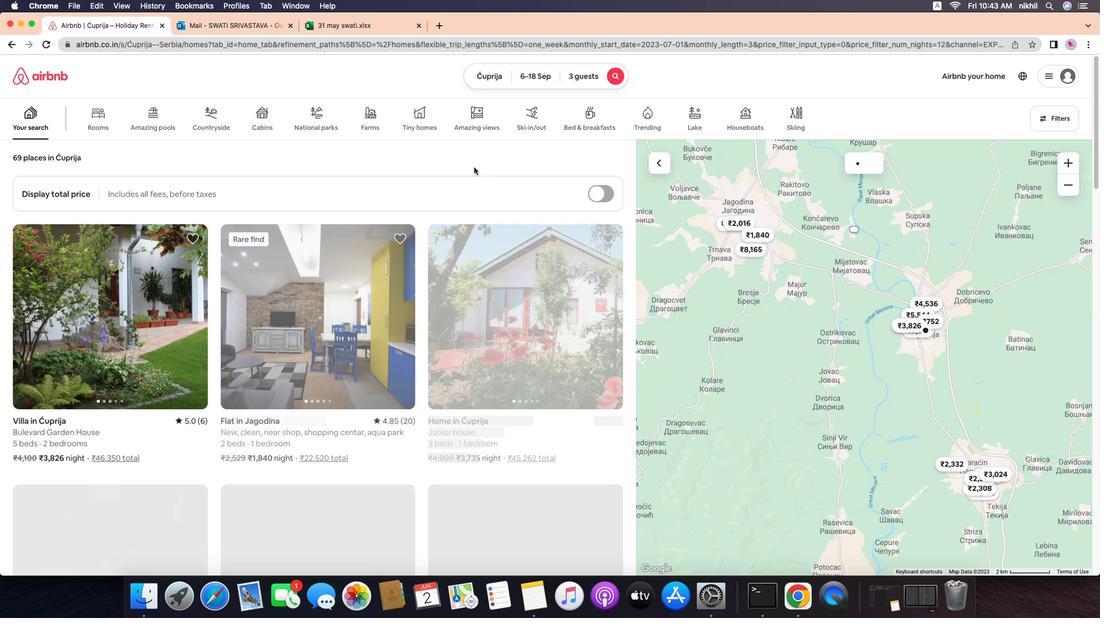 
